 Task: Create a due date automation trigger when advanced on, 2 hours before a card is due add fields with custom field "Resume" set to a number greater or equal to 1 and greater than 10.
Action: Mouse moved to (1064, 305)
Screenshot: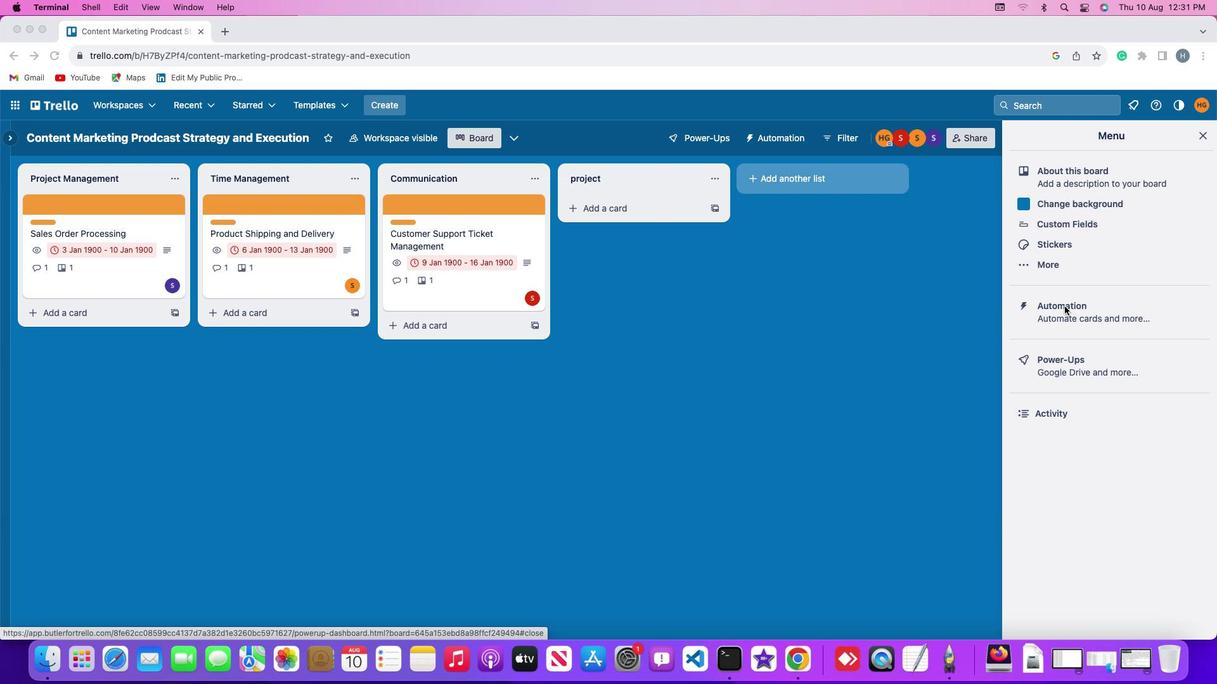 
Action: Mouse pressed left at (1064, 305)
Screenshot: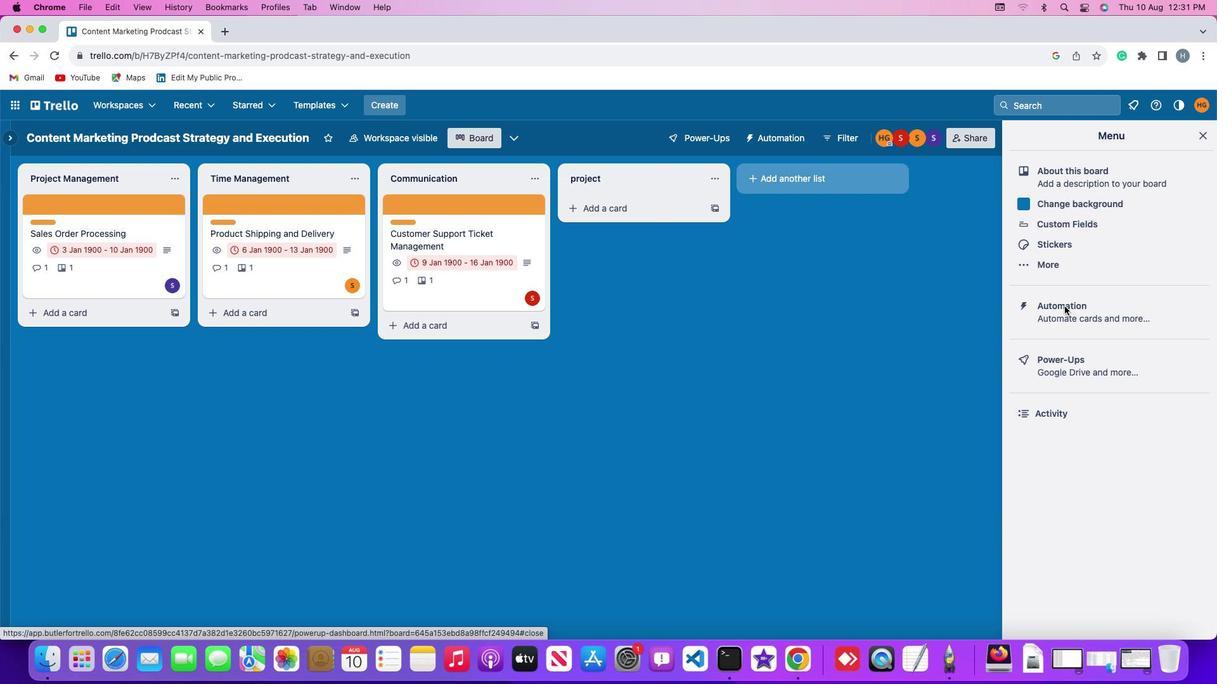 
Action: Mouse pressed left at (1064, 305)
Screenshot: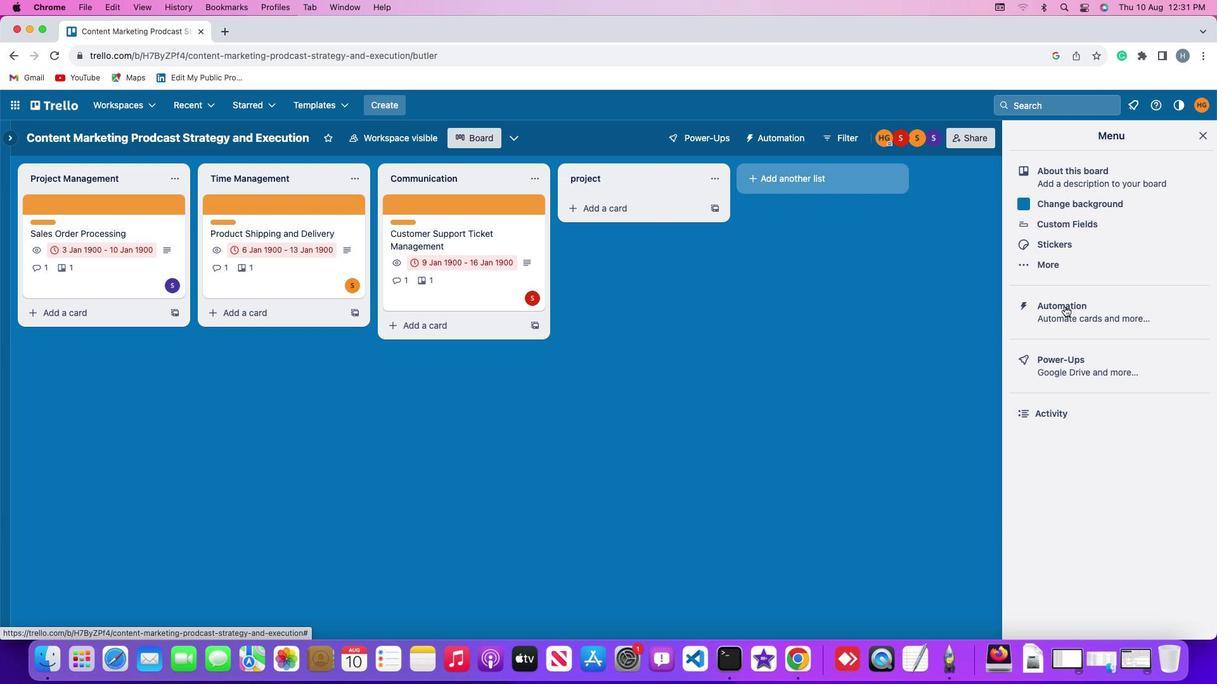 
Action: Mouse moved to (60, 295)
Screenshot: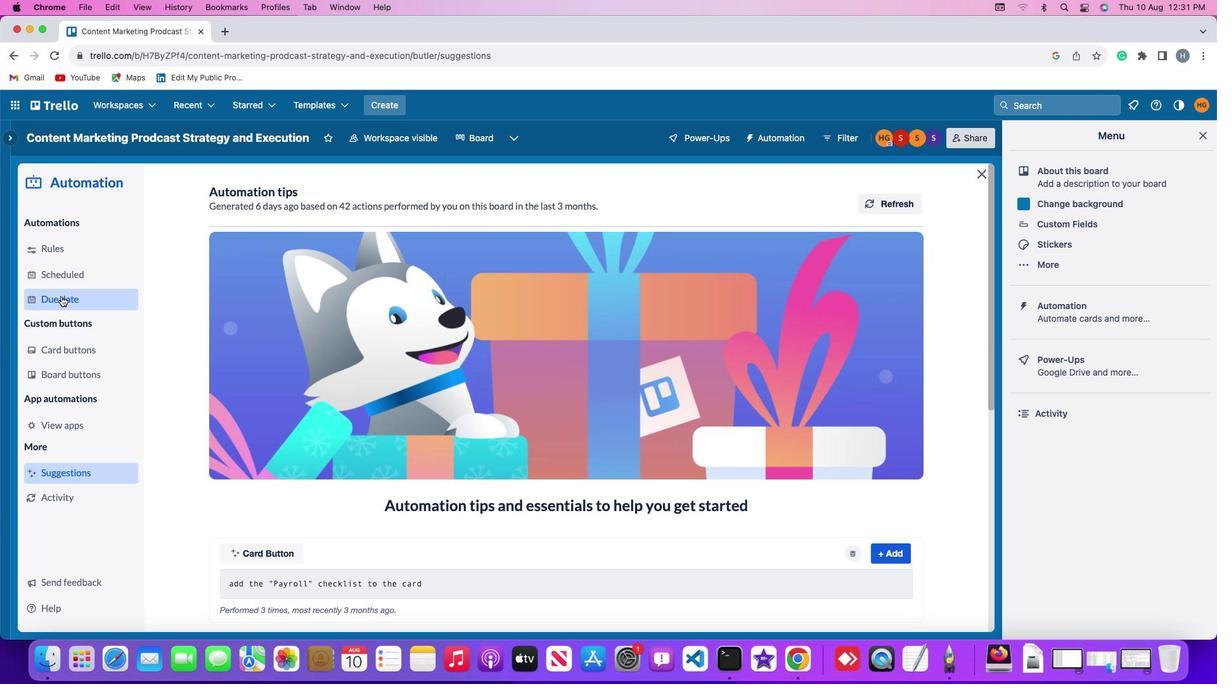 
Action: Mouse pressed left at (60, 295)
Screenshot: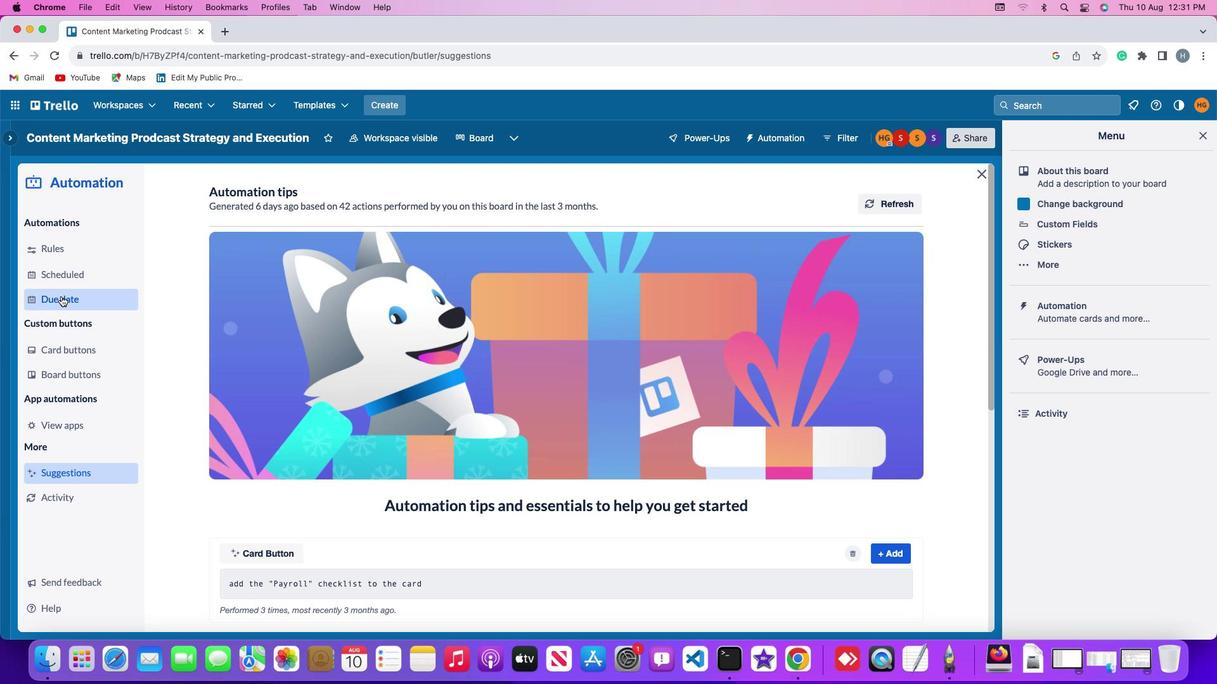 
Action: Mouse moved to (862, 194)
Screenshot: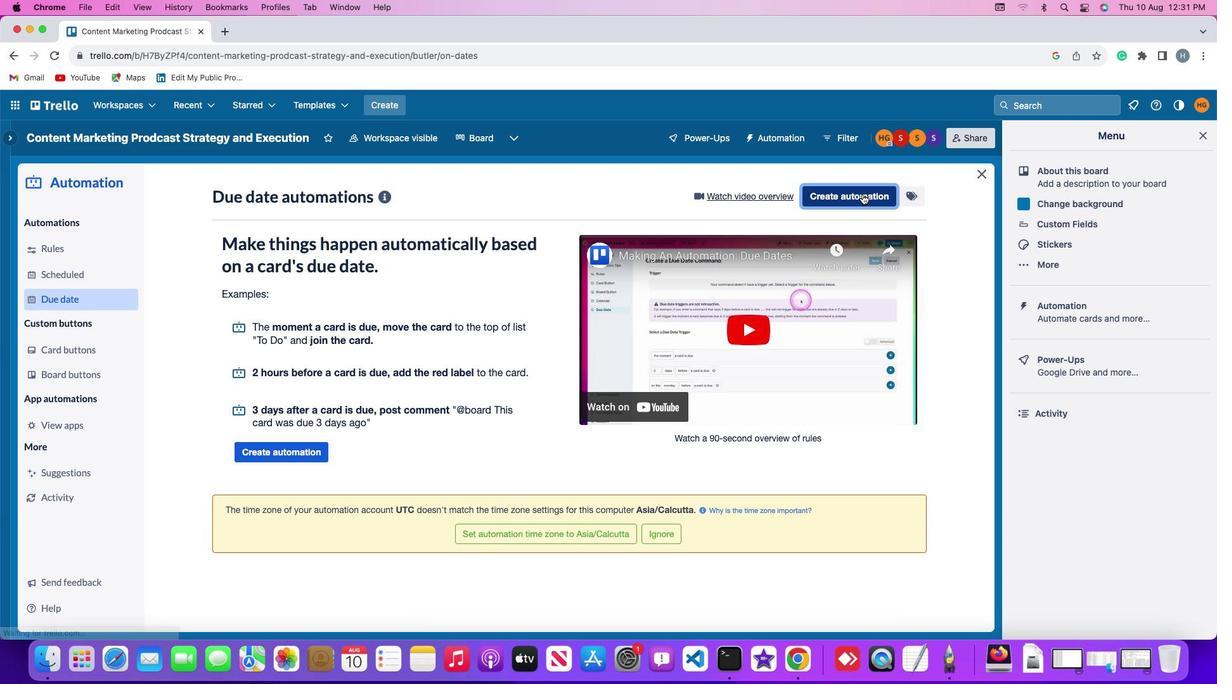 
Action: Mouse pressed left at (862, 194)
Screenshot: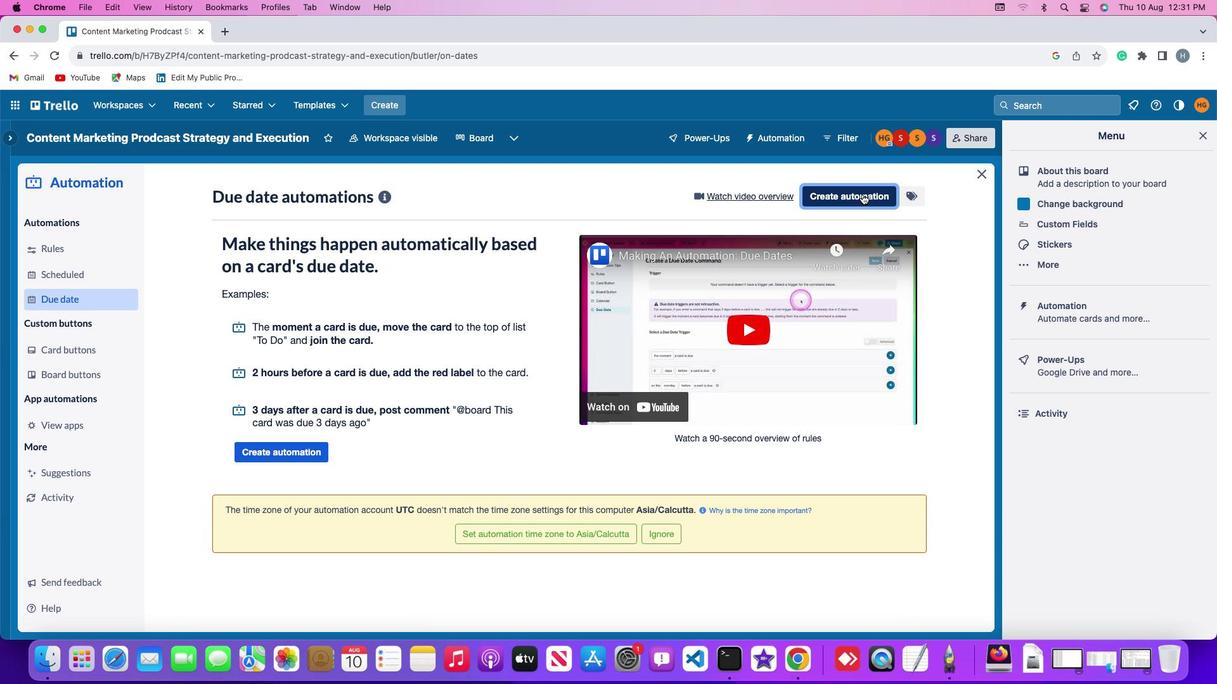 
Action: Mouse moved to (457, 320)
Screenshot: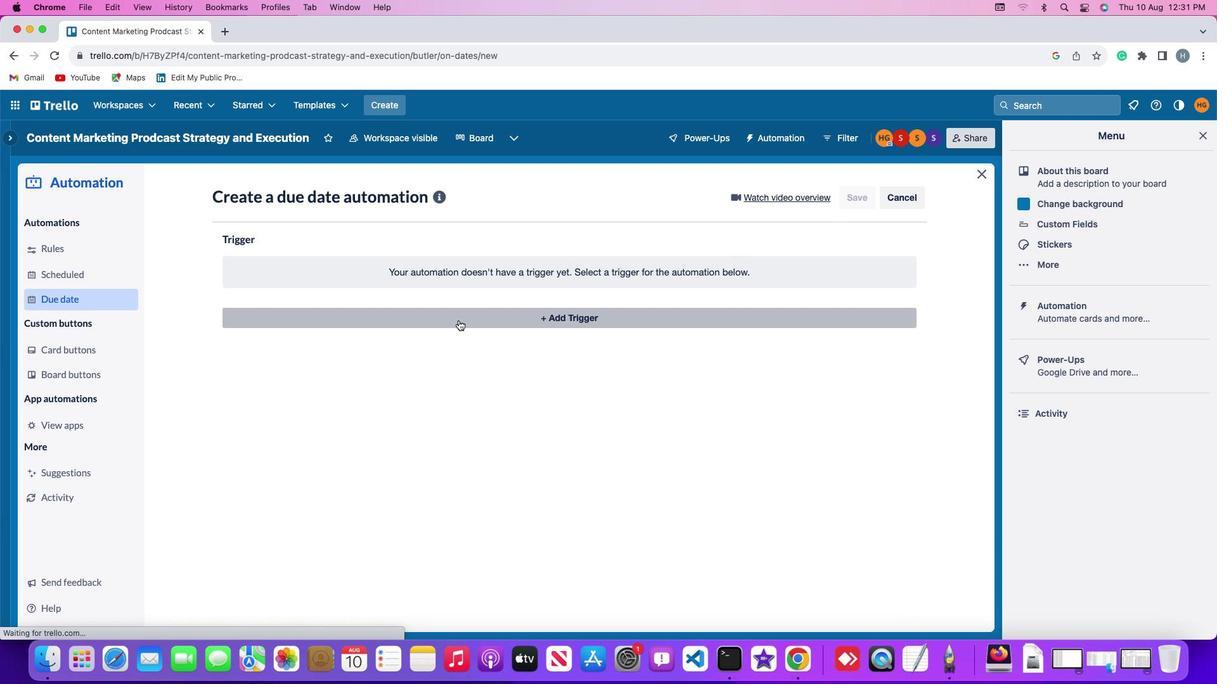 
Action: Mouse pressed left at (457, 320)
Screenshot: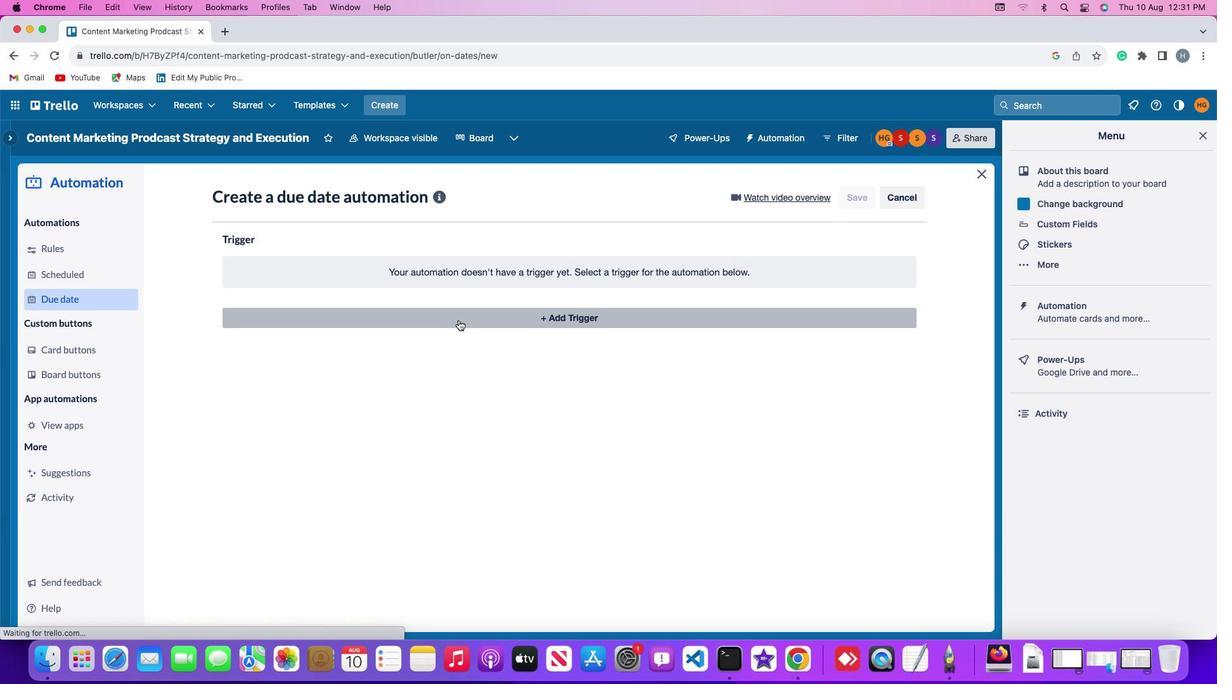 
Action: Mouse moved to (240, 518)
Screenshot: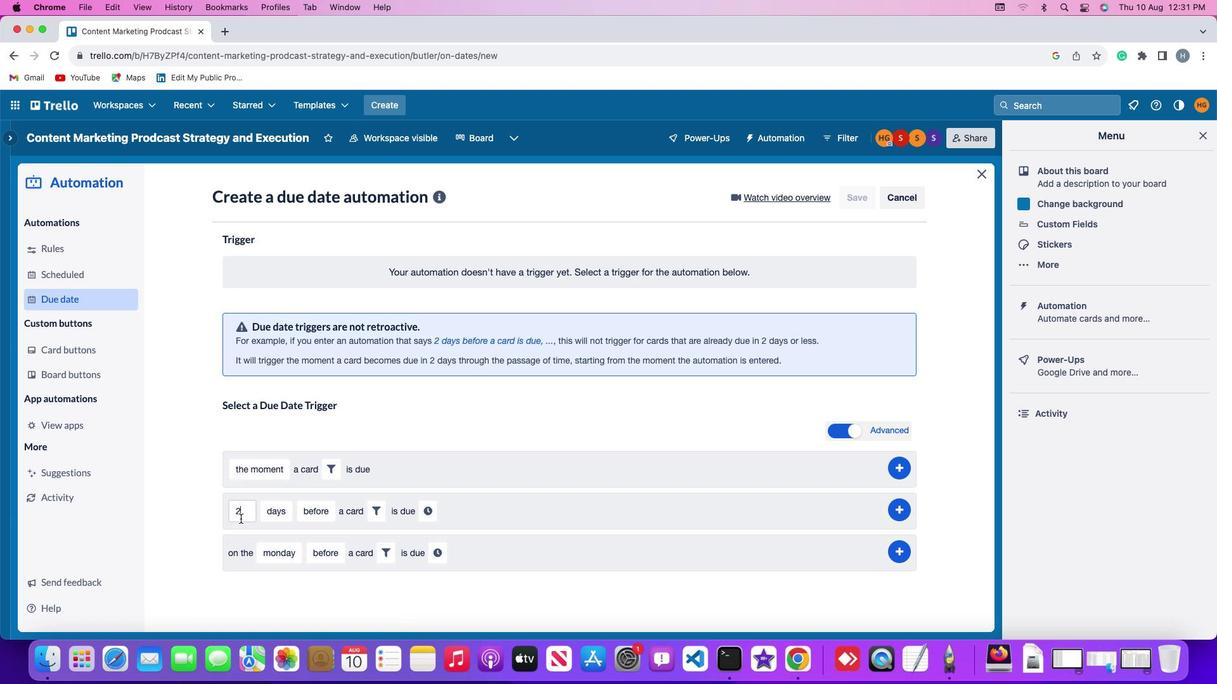 
Action: Mouse pressed left at (240, 518)
Screenshot: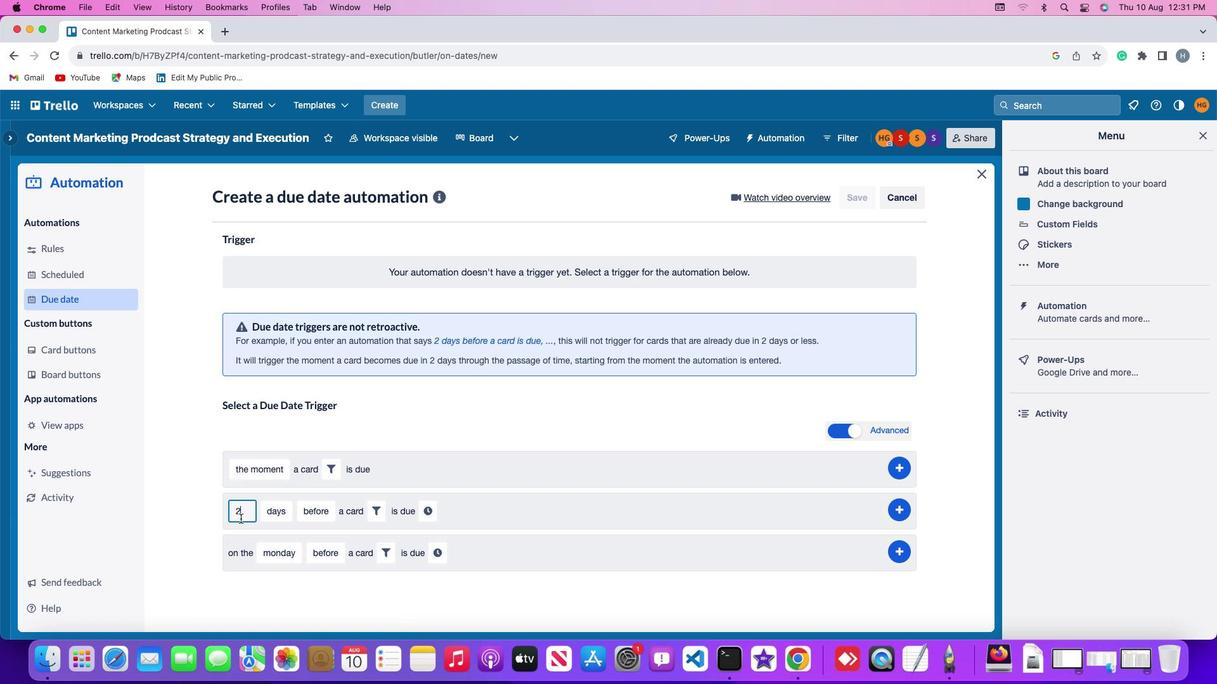 
Action: Mouse moved to (240, 517)
Screenshot: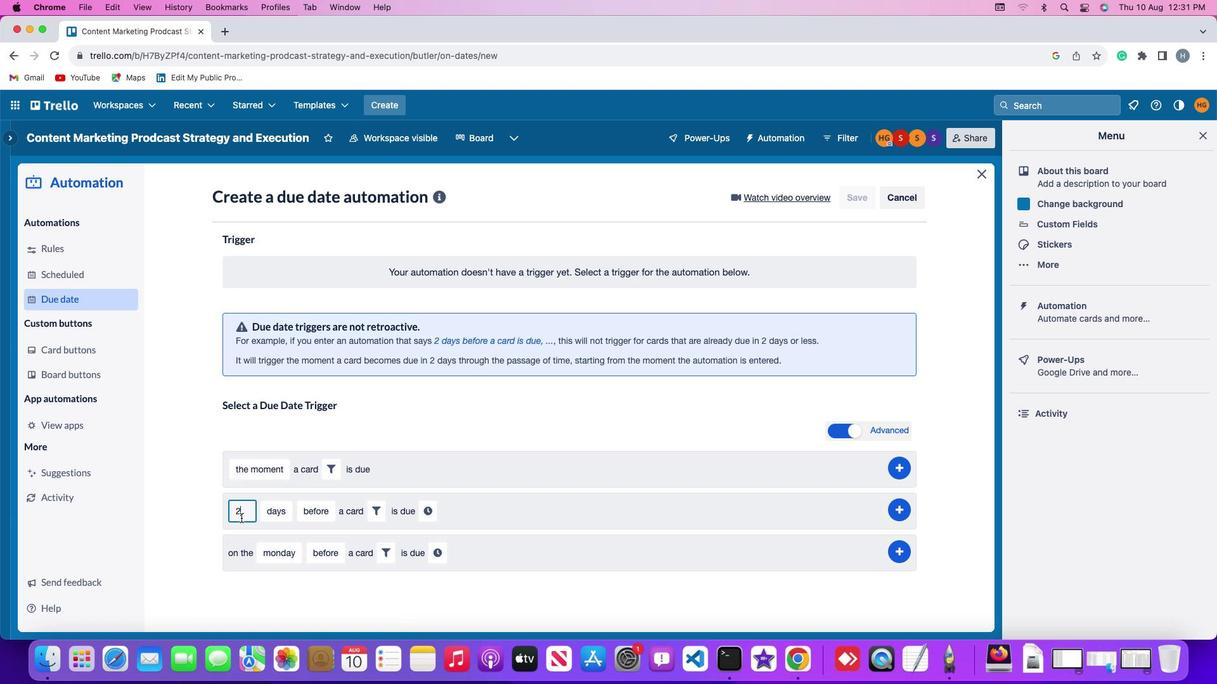 
Action: Key pressed Key.backspace'2'
Screenshot: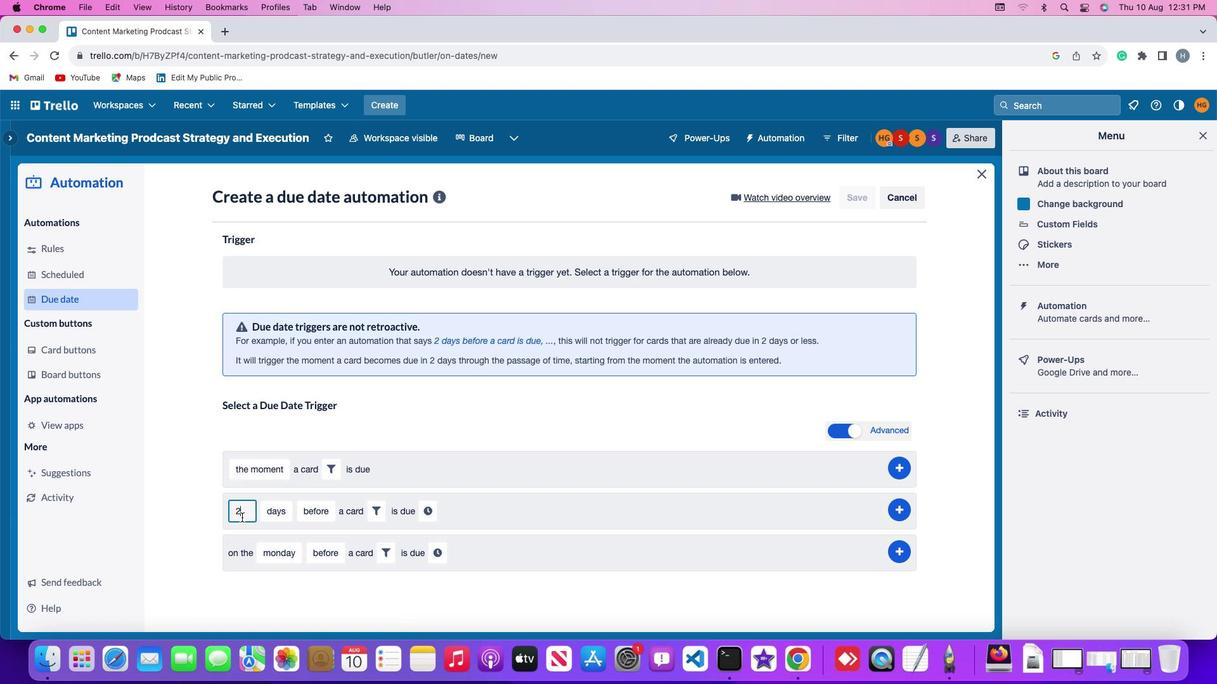 
Action: Mouse moved to (280, 515)
Screenshot: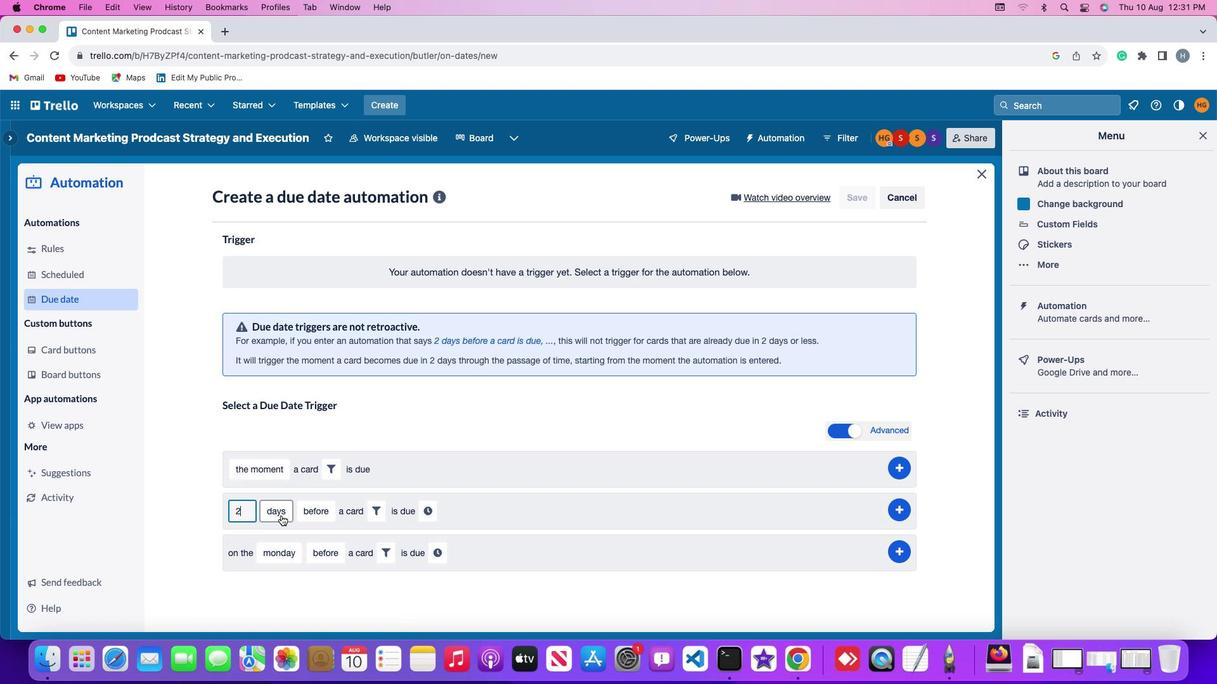 
Action: Mouse pressed left at (280, 515)
Screenshot: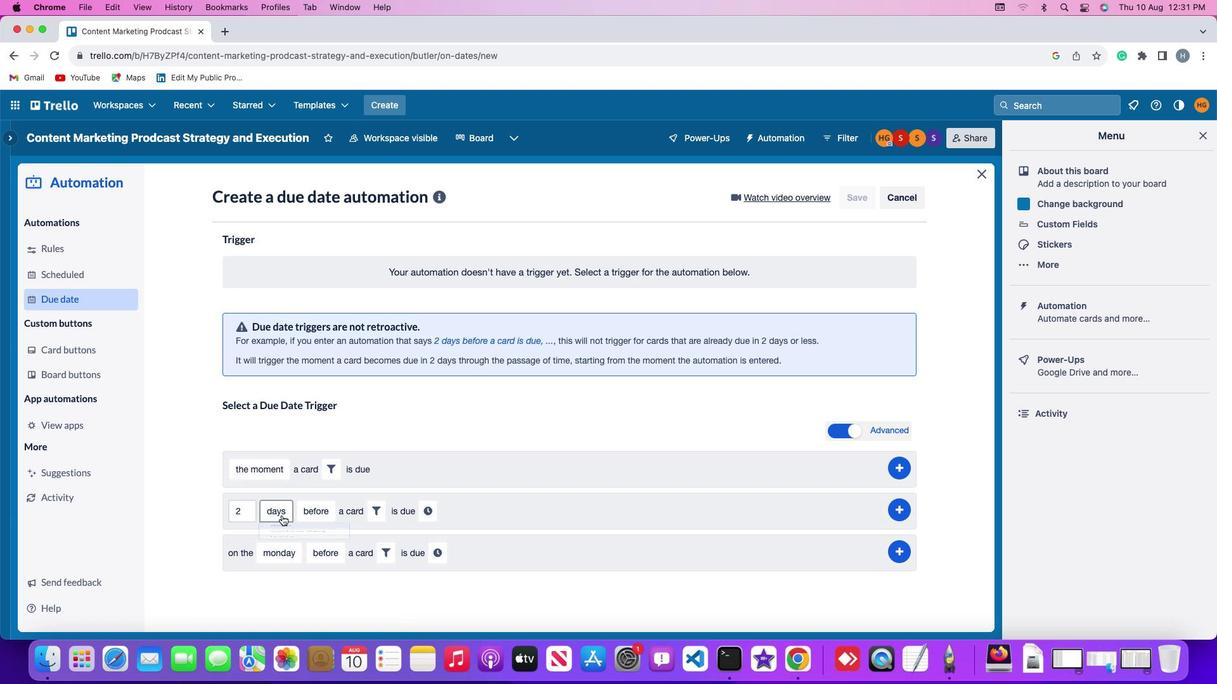 
Action: Mouse moved to (287, 587)
Screenshot: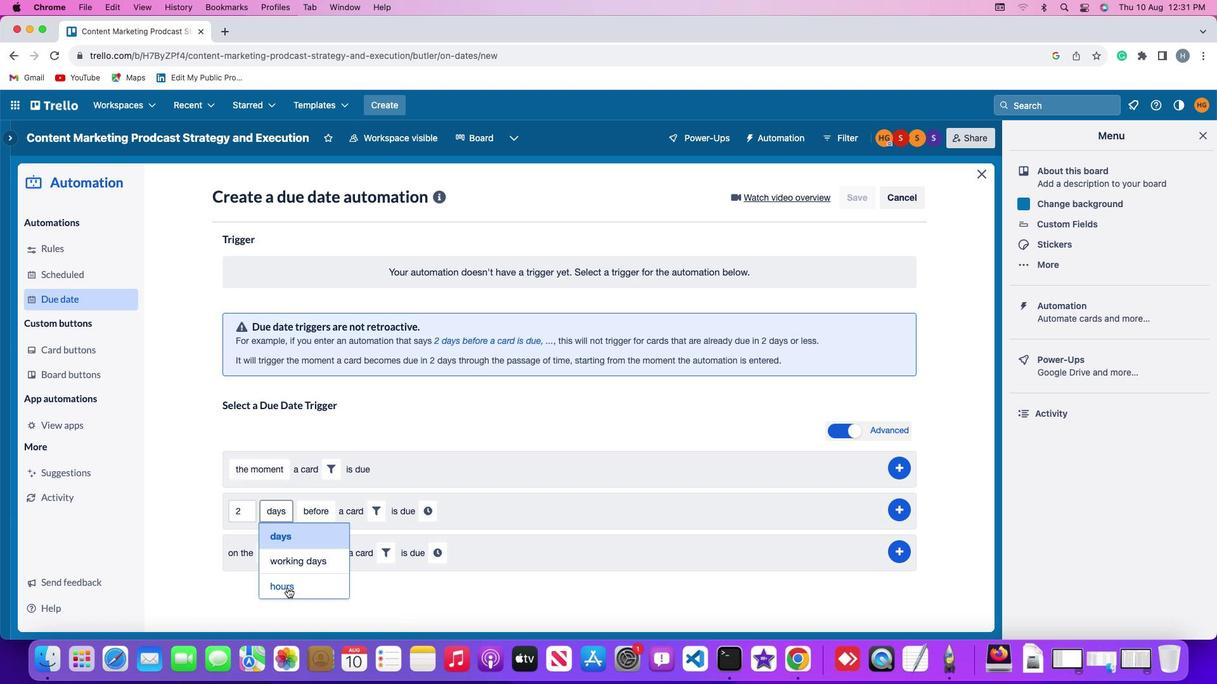 
Action: Mouse pressed left at (287, 587)
Screenshot: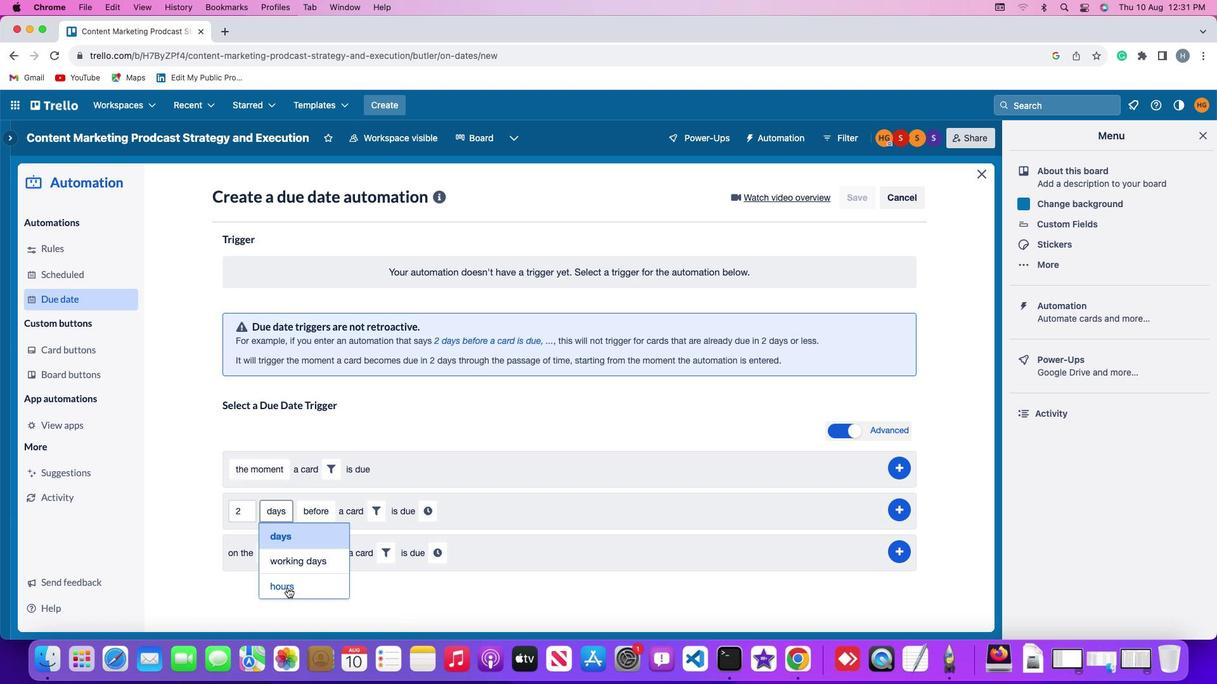 
Action: Mouse moved to (319, 508)
Screenshot: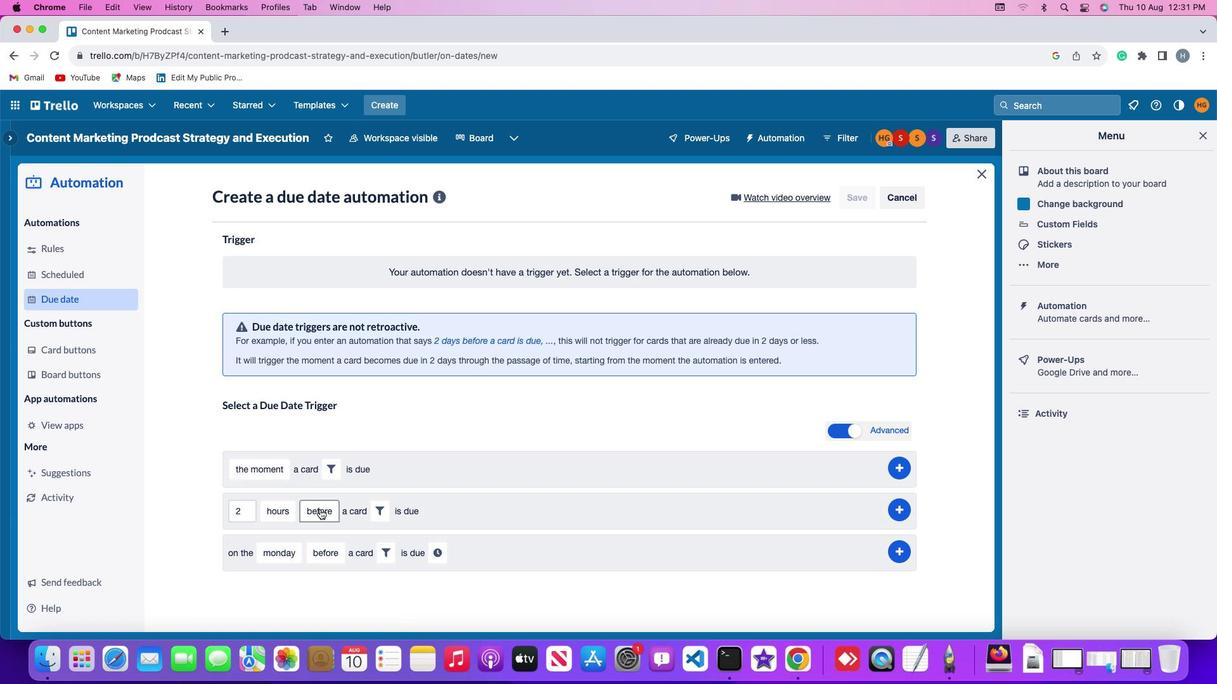 
Action: Mouse pressed left at (319, 508)
Screenshot: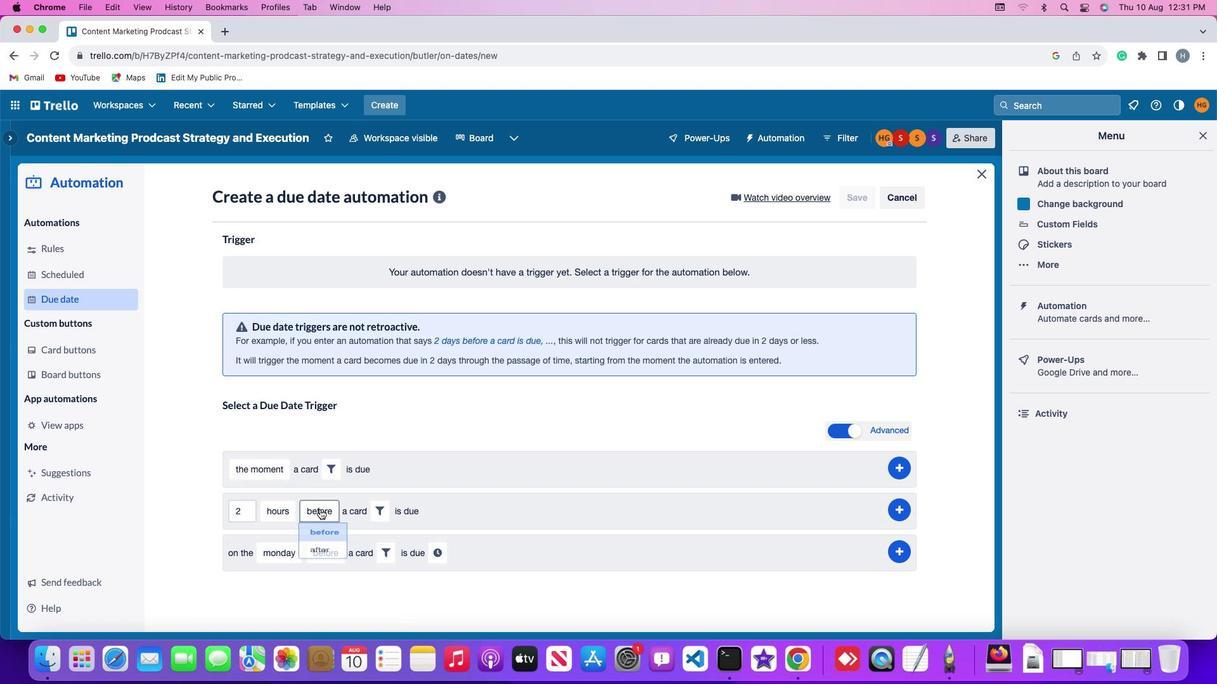 
Action: Mouse moved to (326, 535)
Screenshot: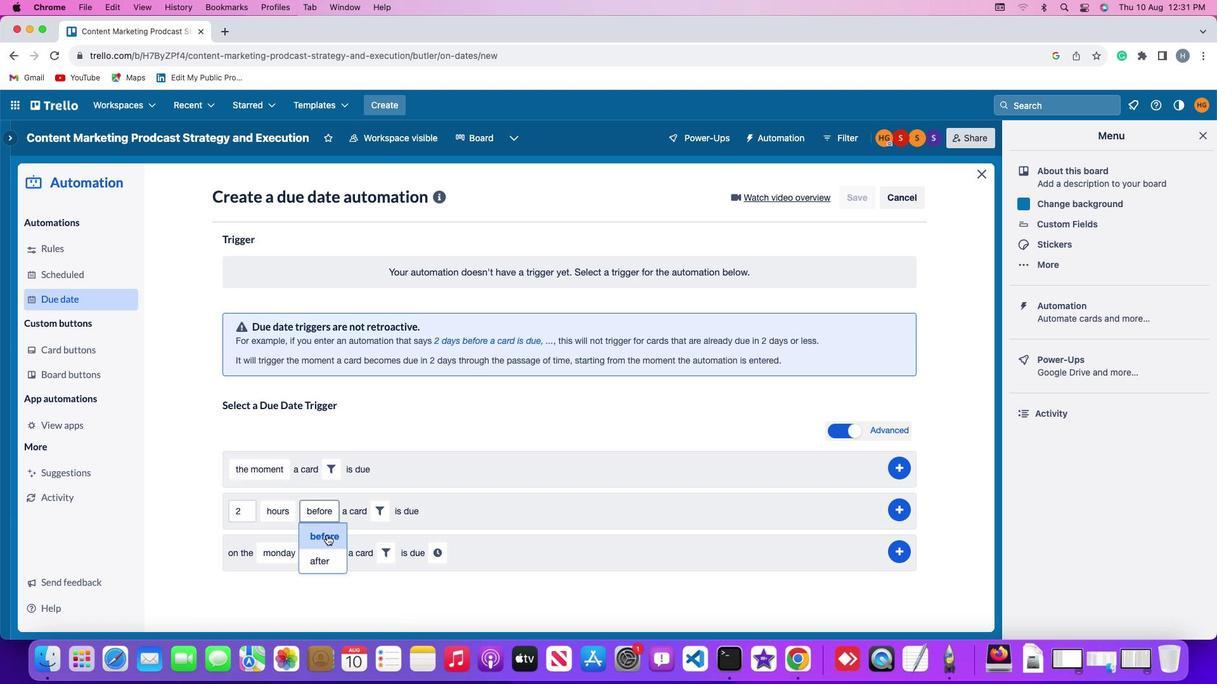 
Action: Mouse pressed left at (326, 535)
Screenshot: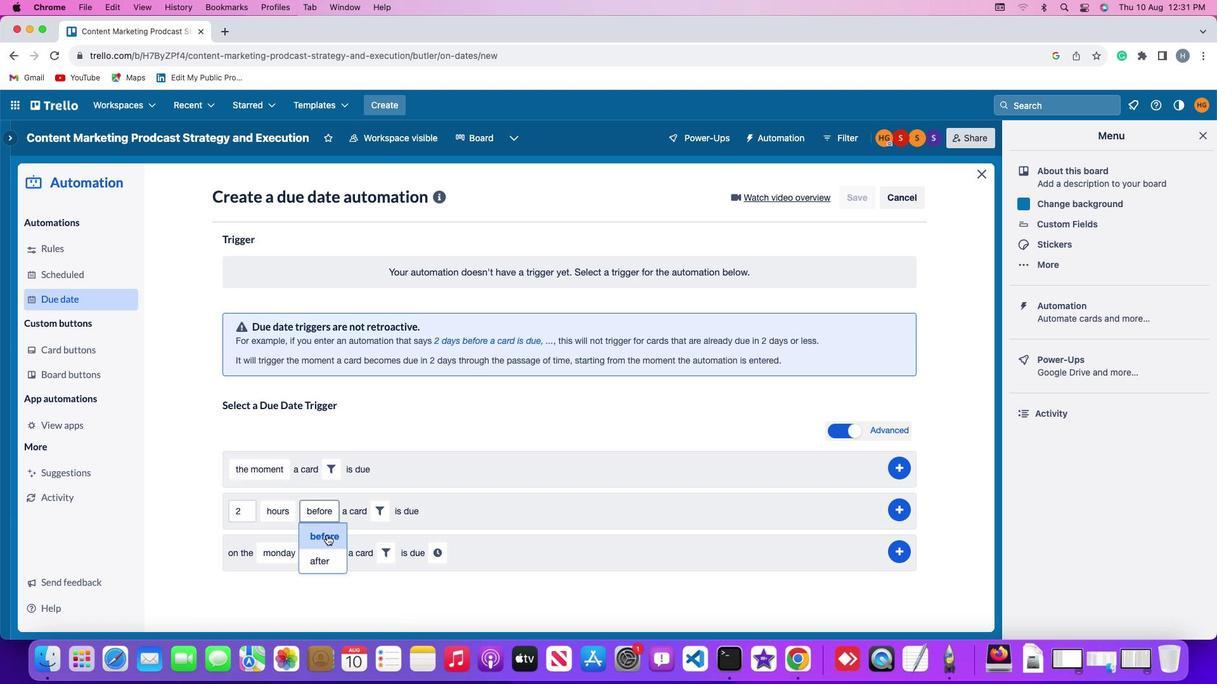 
Action: Mouse moved to (377, 502)
Screenshot: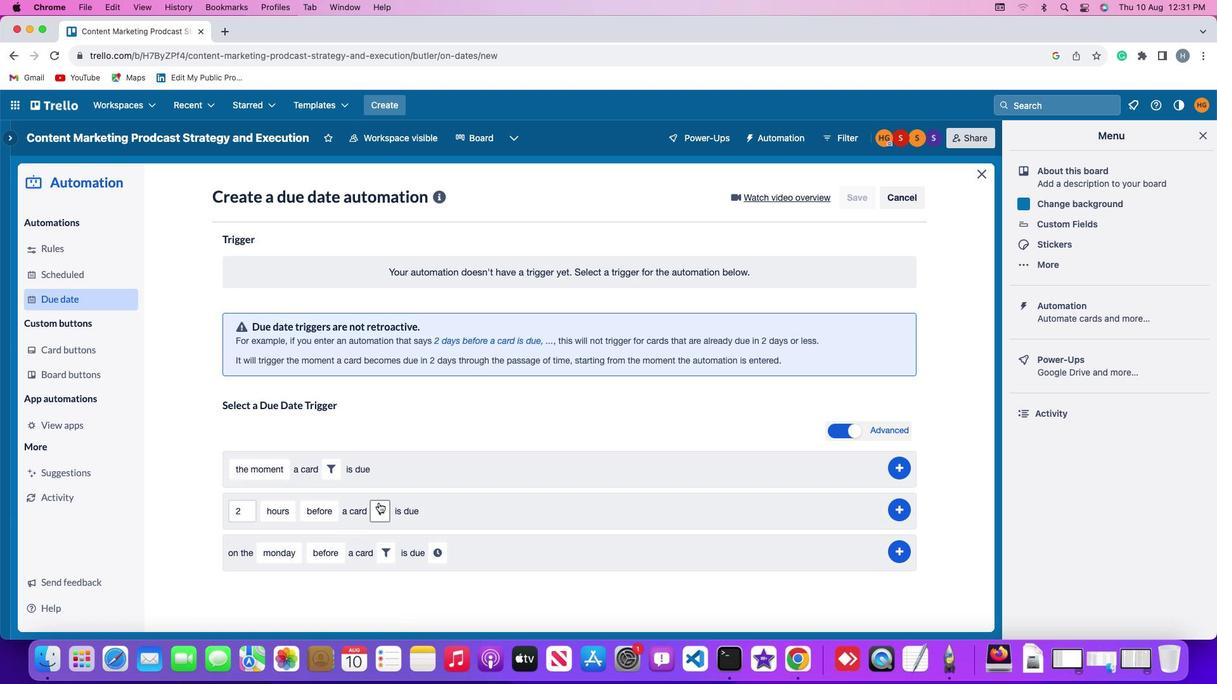 
Action: Mouse pressed left at (377, 502)
Screenshot: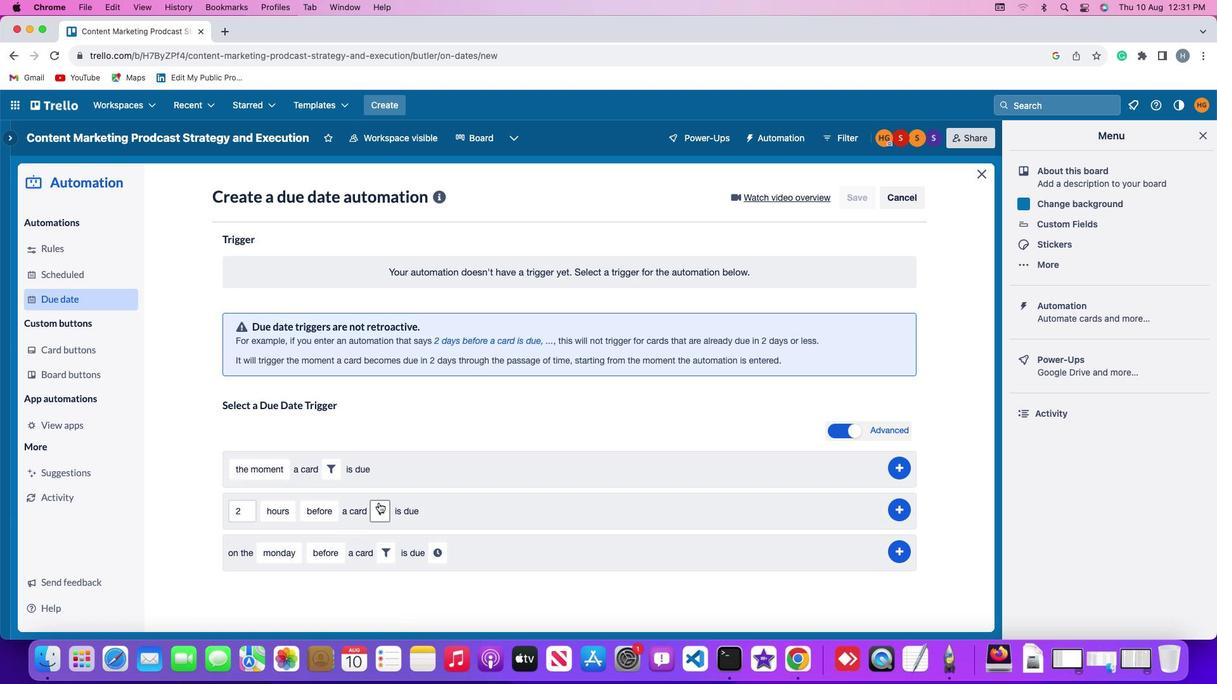 
Action: Mouse moved to (593, 552)
Screenshot: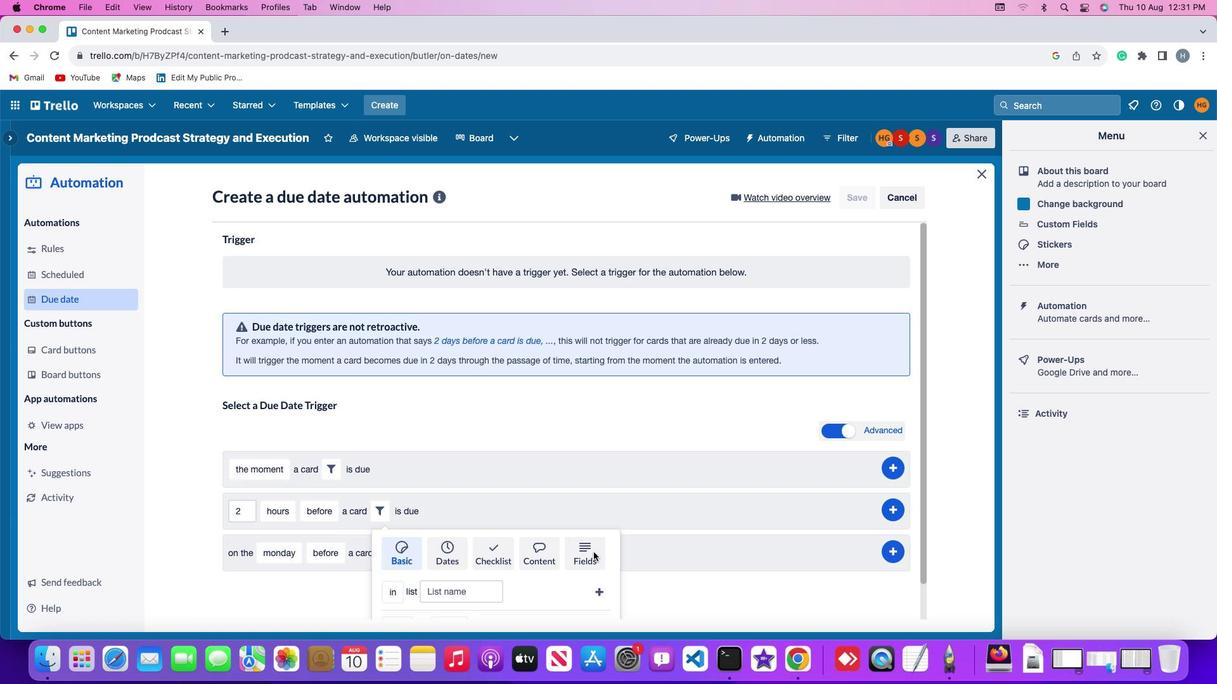 
Action: Mouse pressed left at (593, 552)
Screenshot: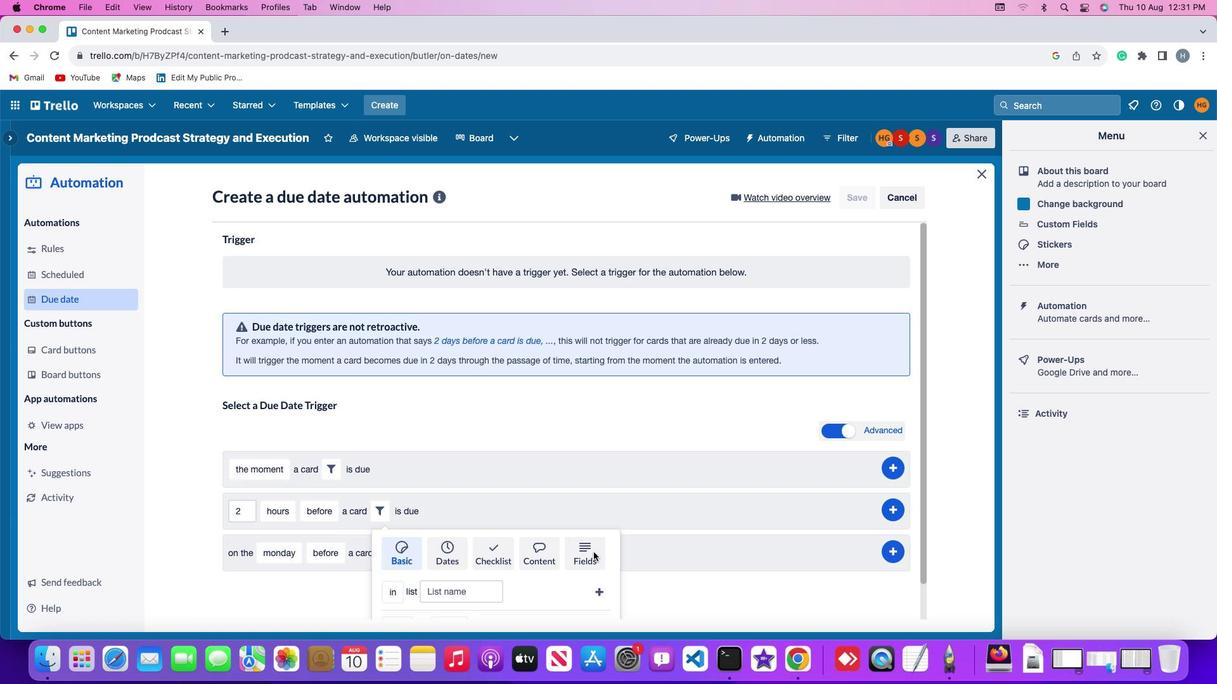 
Action: Mouse moved to (371, 575)
Screenshot: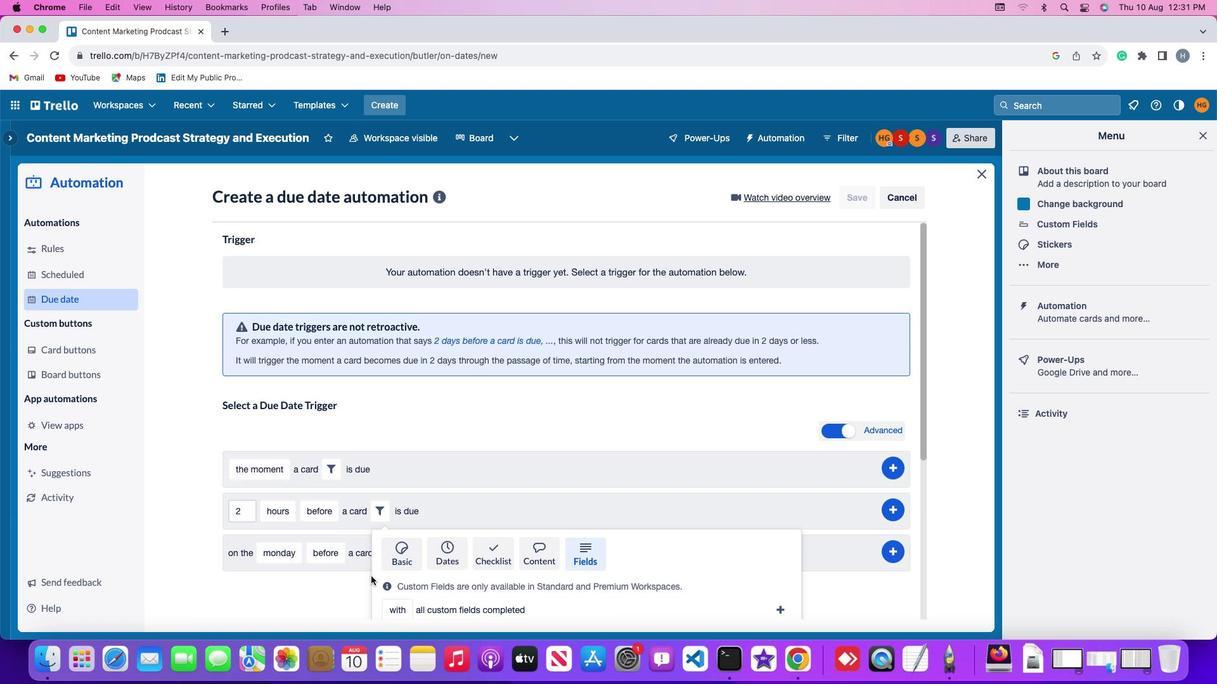 
Action: Mouse scrolled (371, 575) with delta (0, 0)
Screenshot: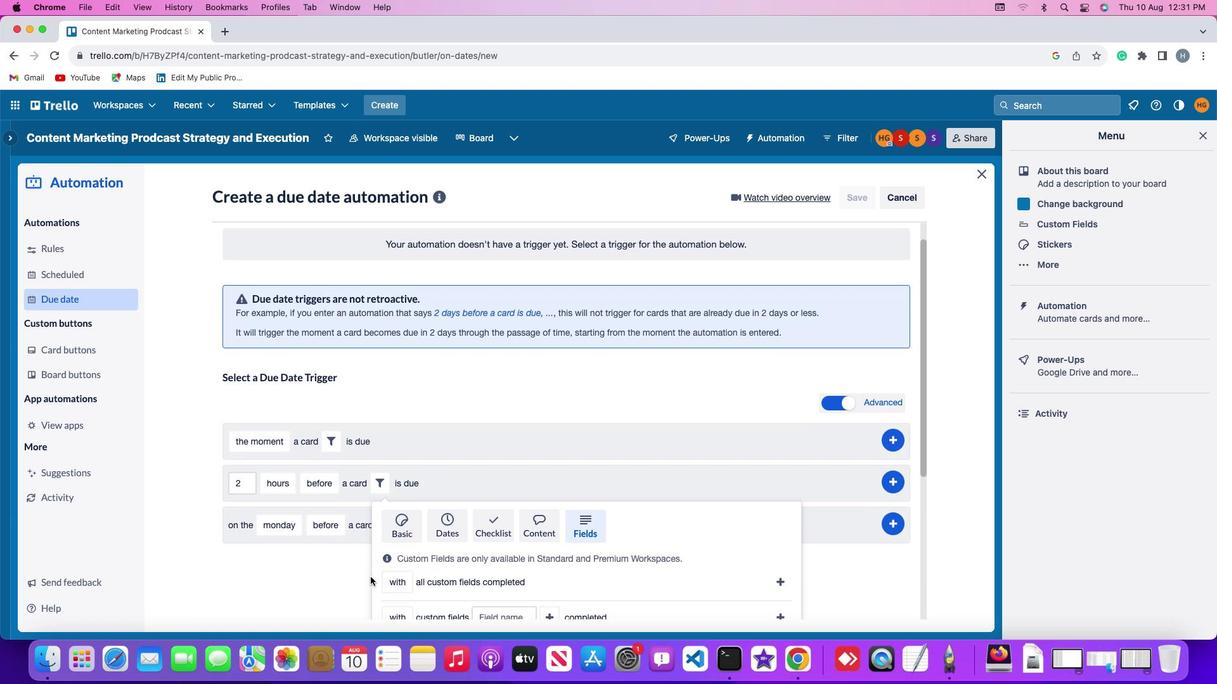 
Action: Mouse scrolled (371, 575) with delta (0, 0)
Screenshot: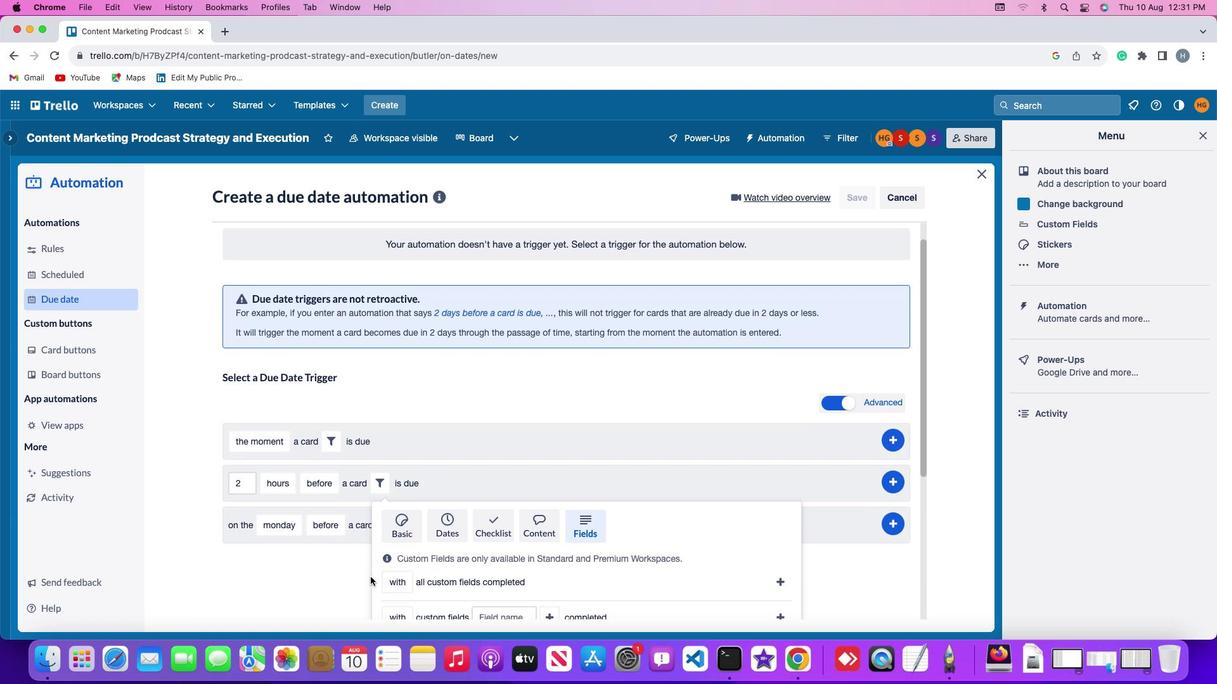 
Action: Mouse scrolled (371, 575) with delta (0, -1)
Screenshot: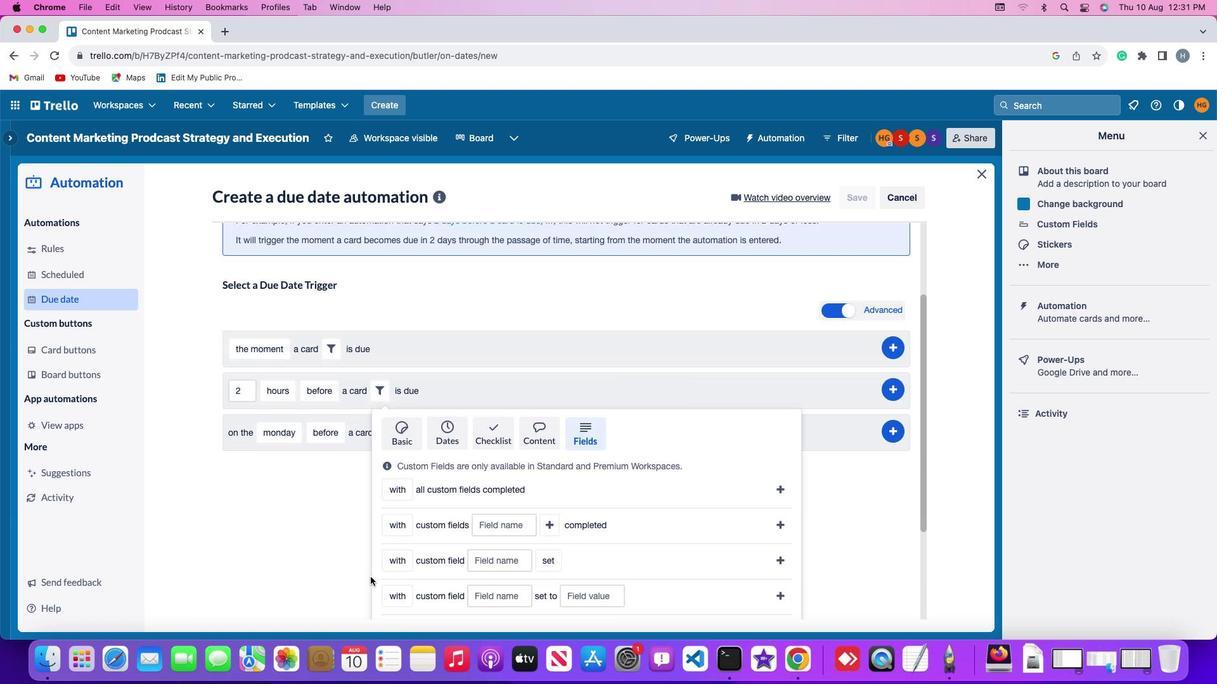 
Action: Mouse moved to (370, 576)
Screenshot: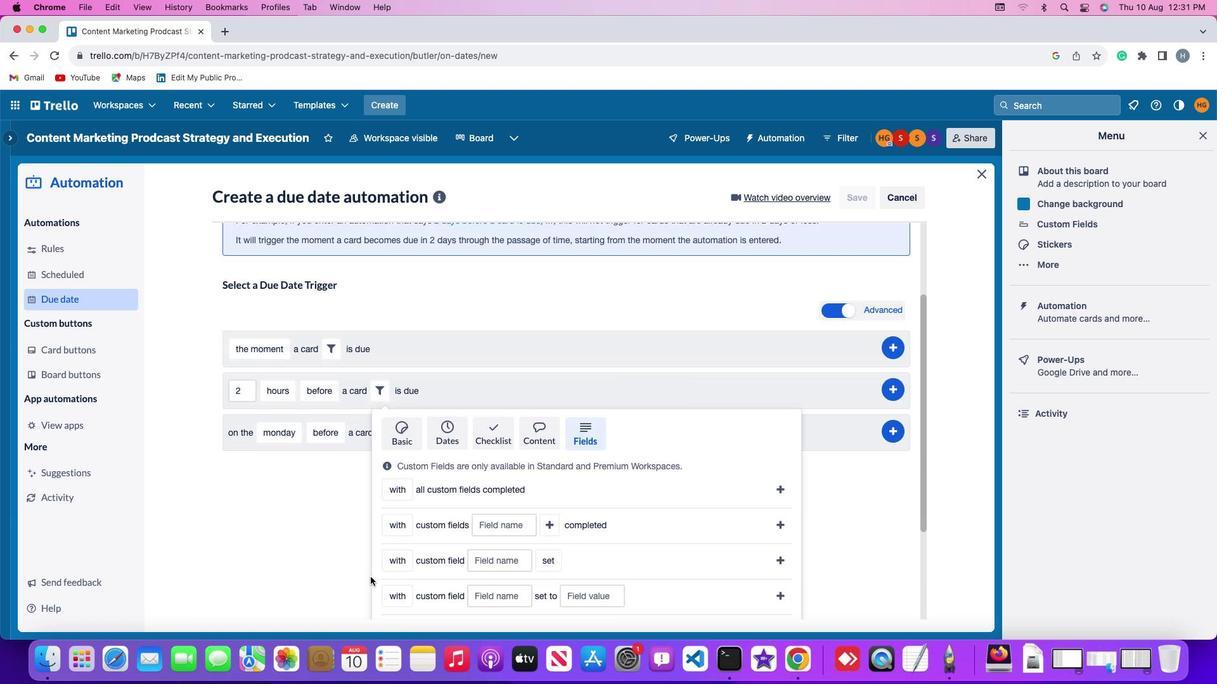 
Action: Mouse scrolled (370, 576) with delta (0, -3)
Screenshot: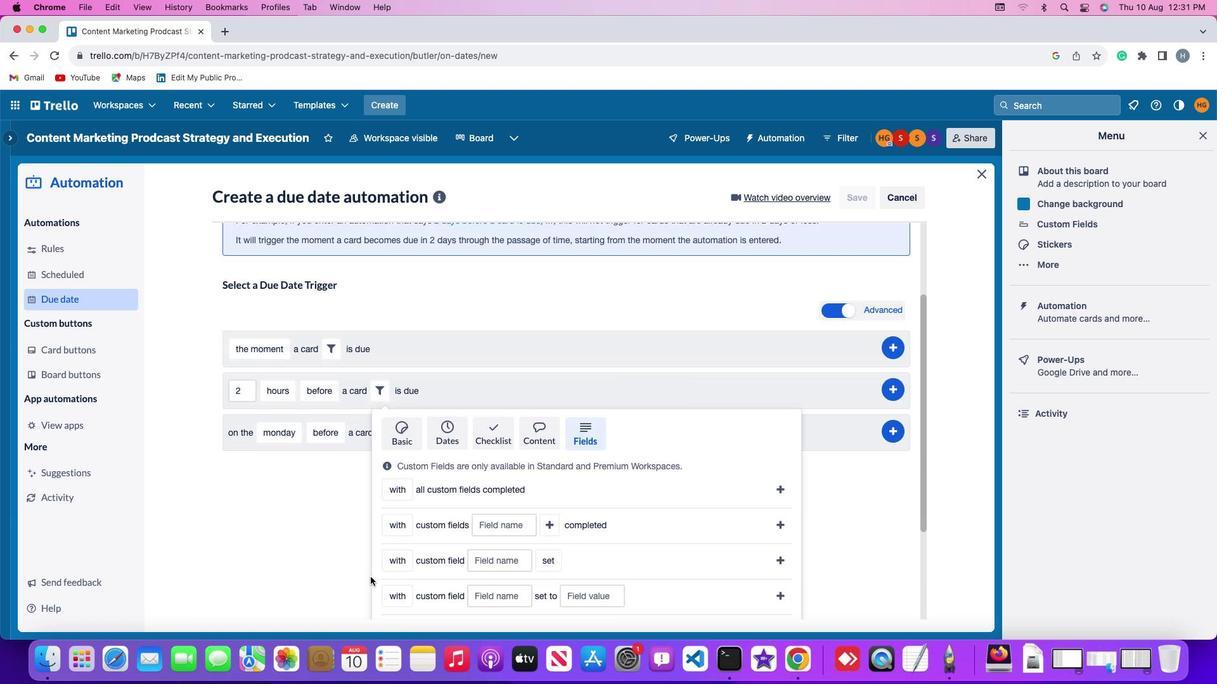 
Action: Mouse moved to (370, 576)
Screenshot: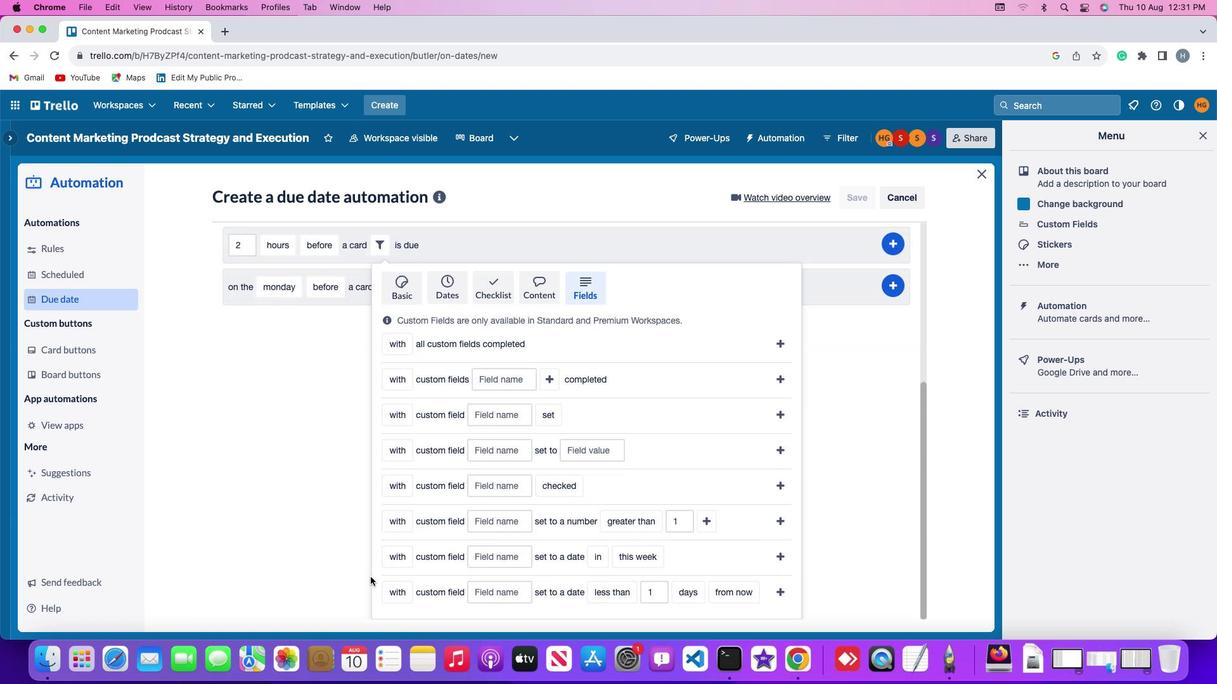 
Action: Mouse scrolled (370, 576) with delta (0, -3)
Screenshot: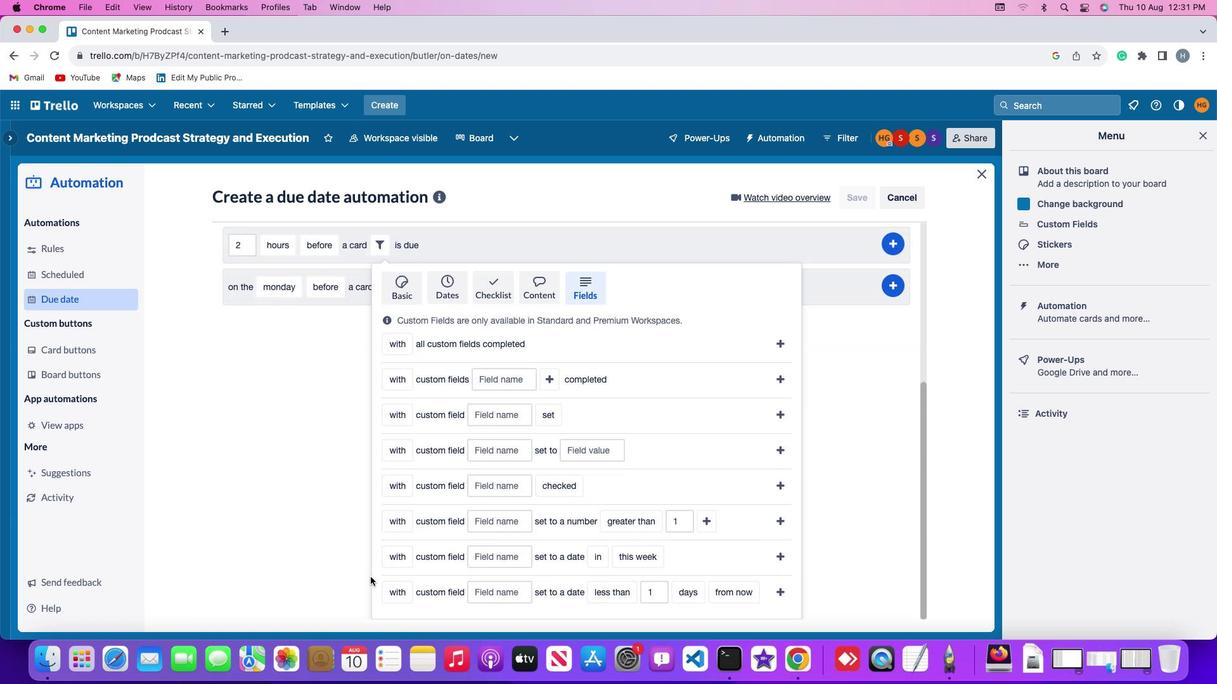 
Action: Mouse scrolled (370, 576) with delta (0, 0)
Screenshot: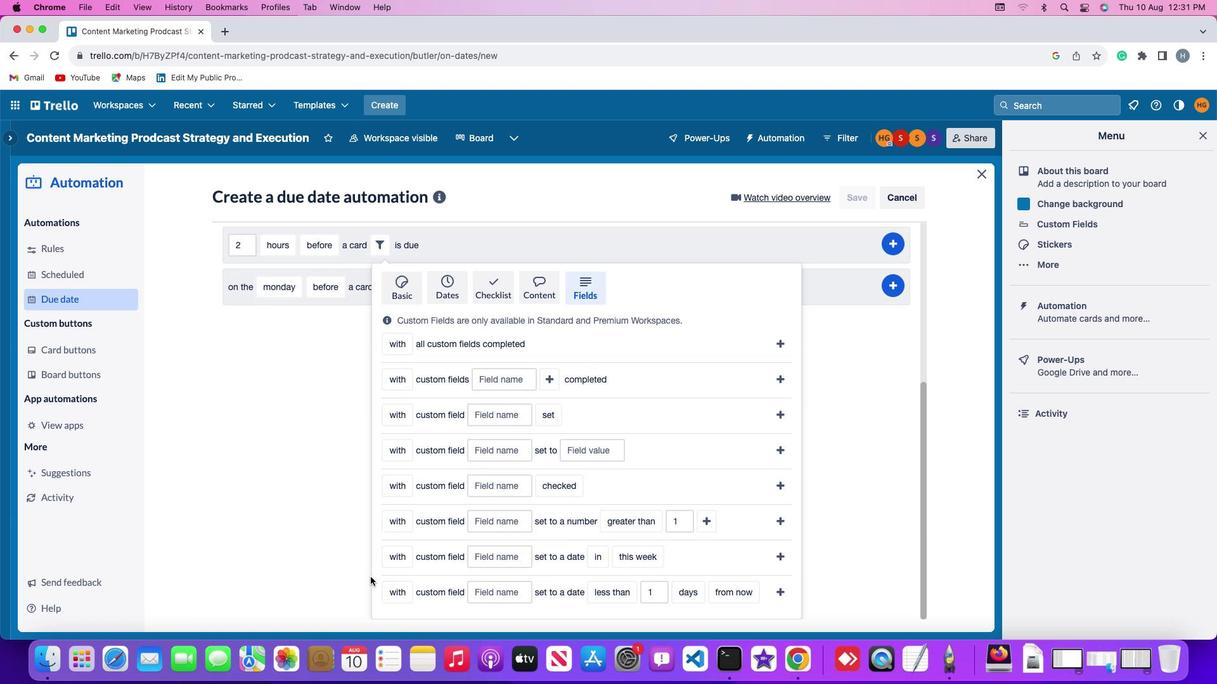 
Action: Mouse scrolled (370, 576) with delta (0, 0)
Screenshot: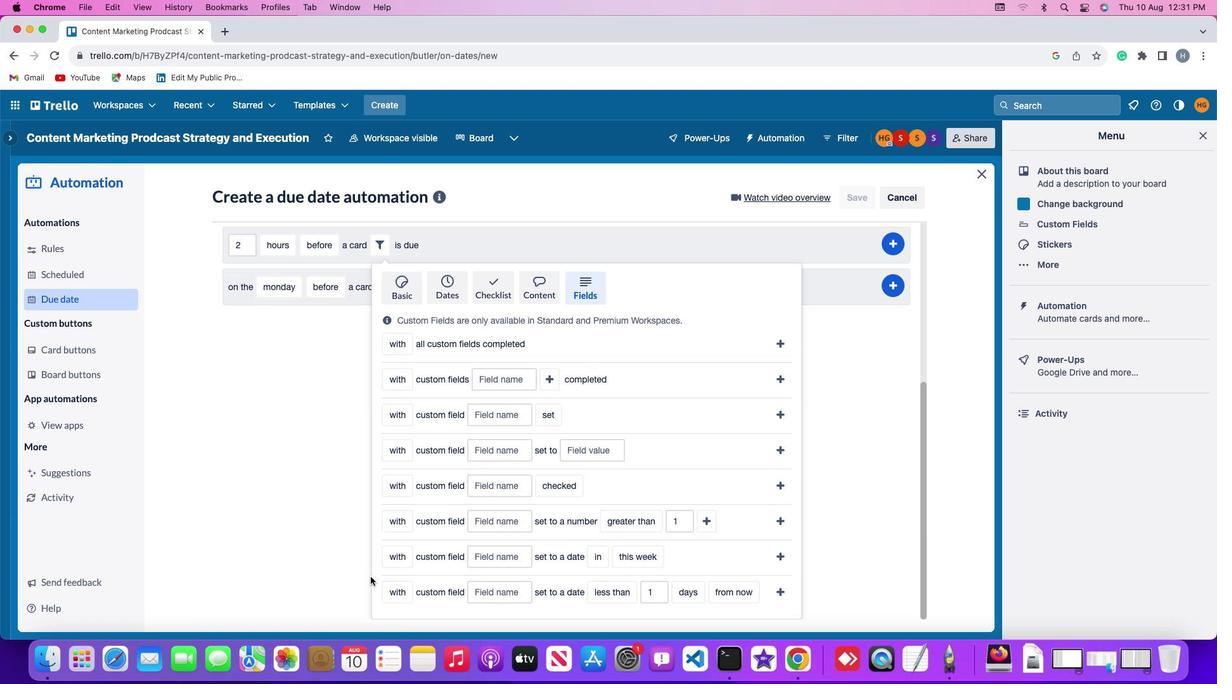 
Action: Mouse scrolled (370, 576) with delta (0, -1)
Screenshot: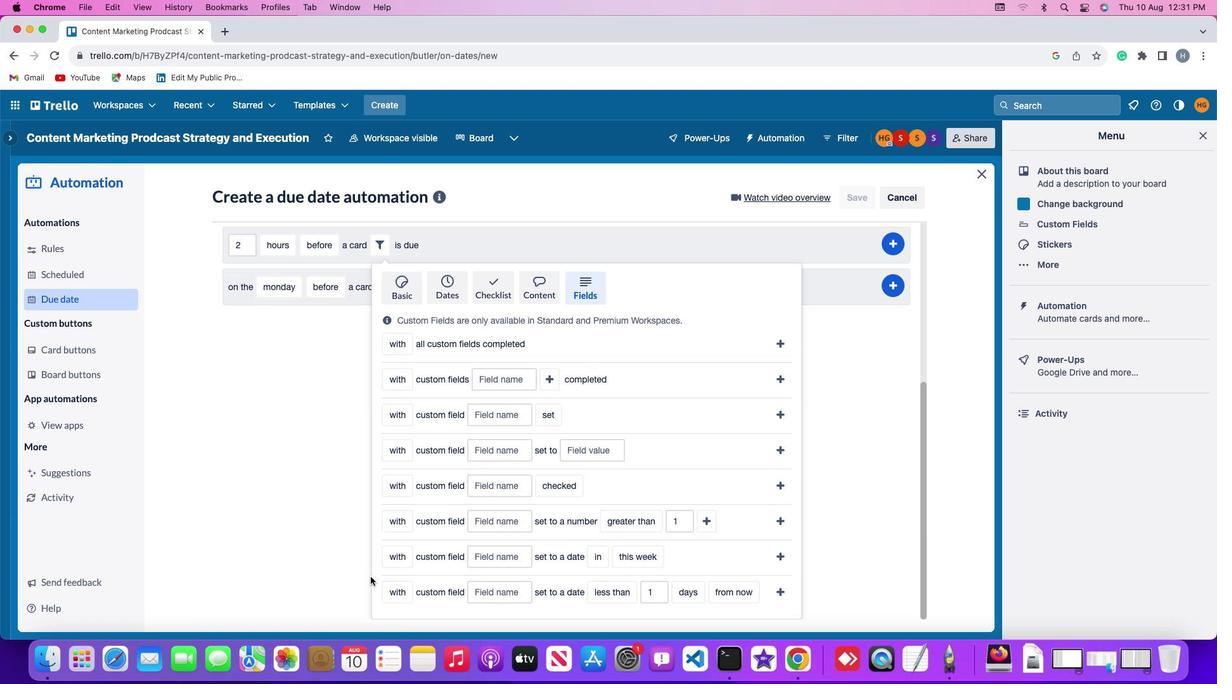 
Action: Mouse scrolled (370, 576) with delta (0, -3)
Screenshot: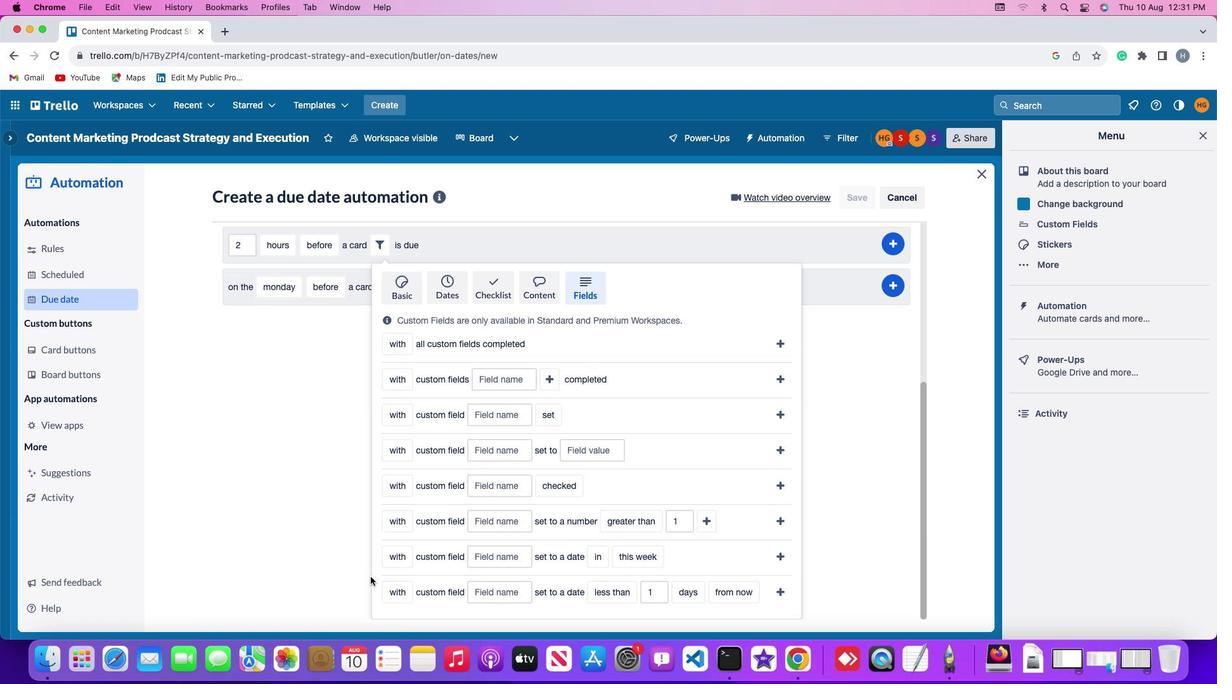 
Action: Mouse moved to (403, 526)
Screenshot: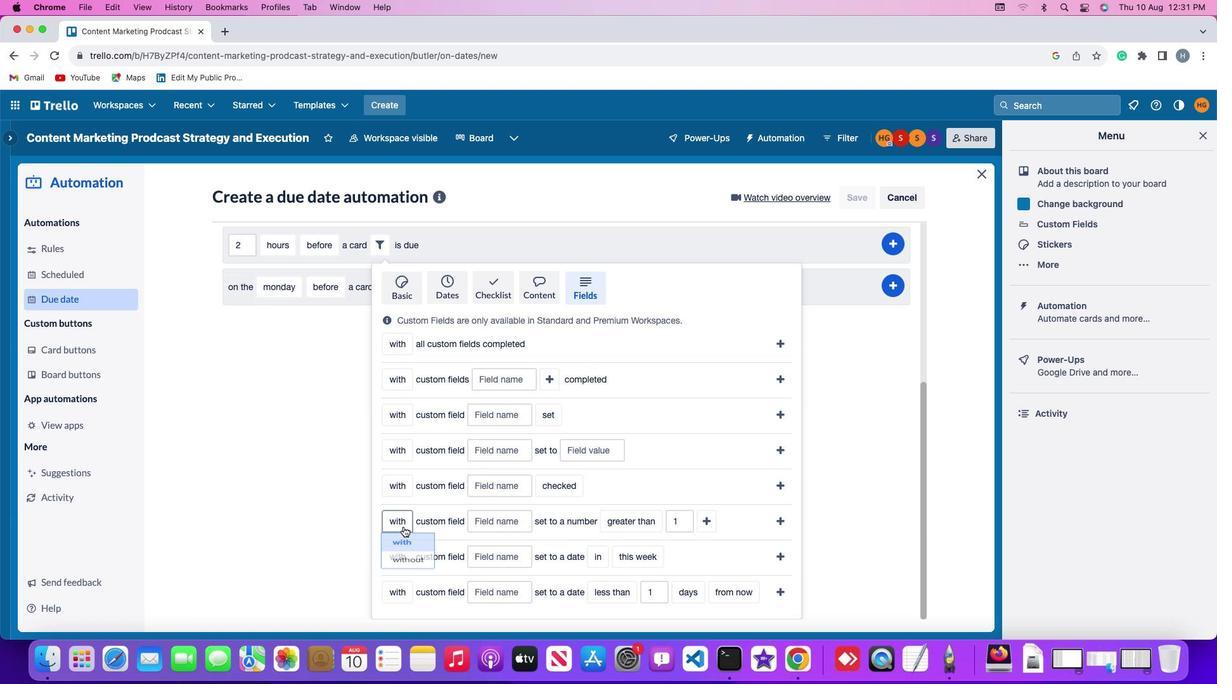 
Action: Mouse pressed left at (403, 526)
Screenshot: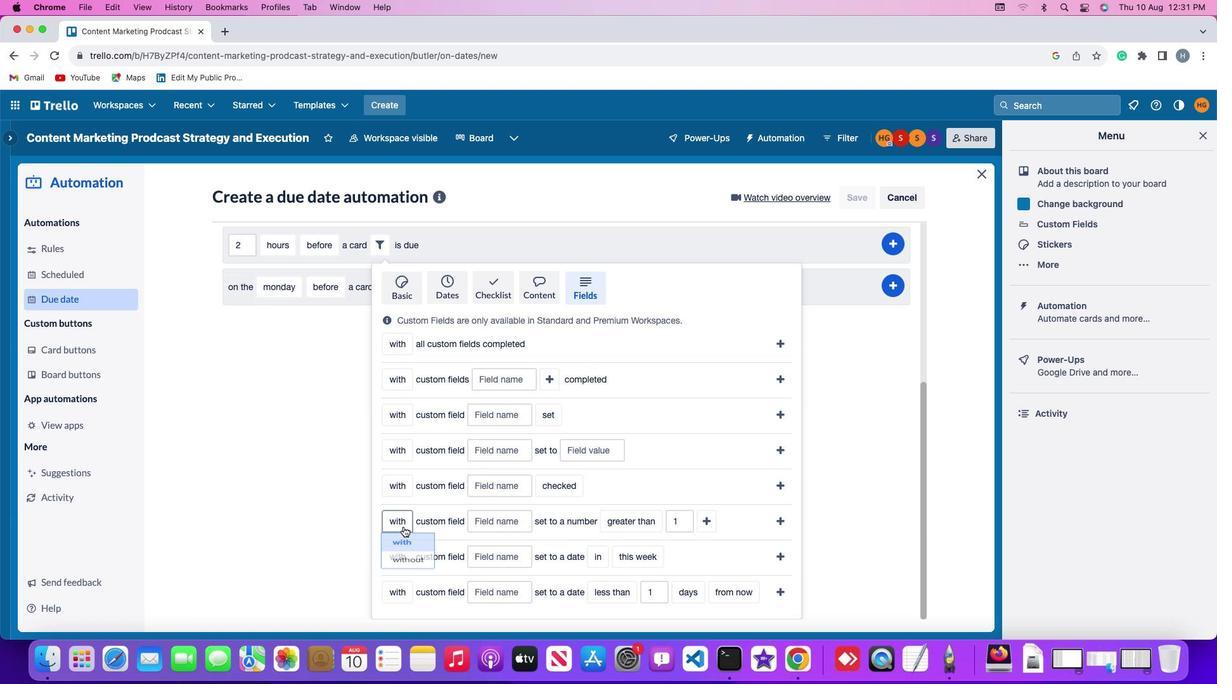 
Action: Mouse moved to (410, 548)
Screenshot: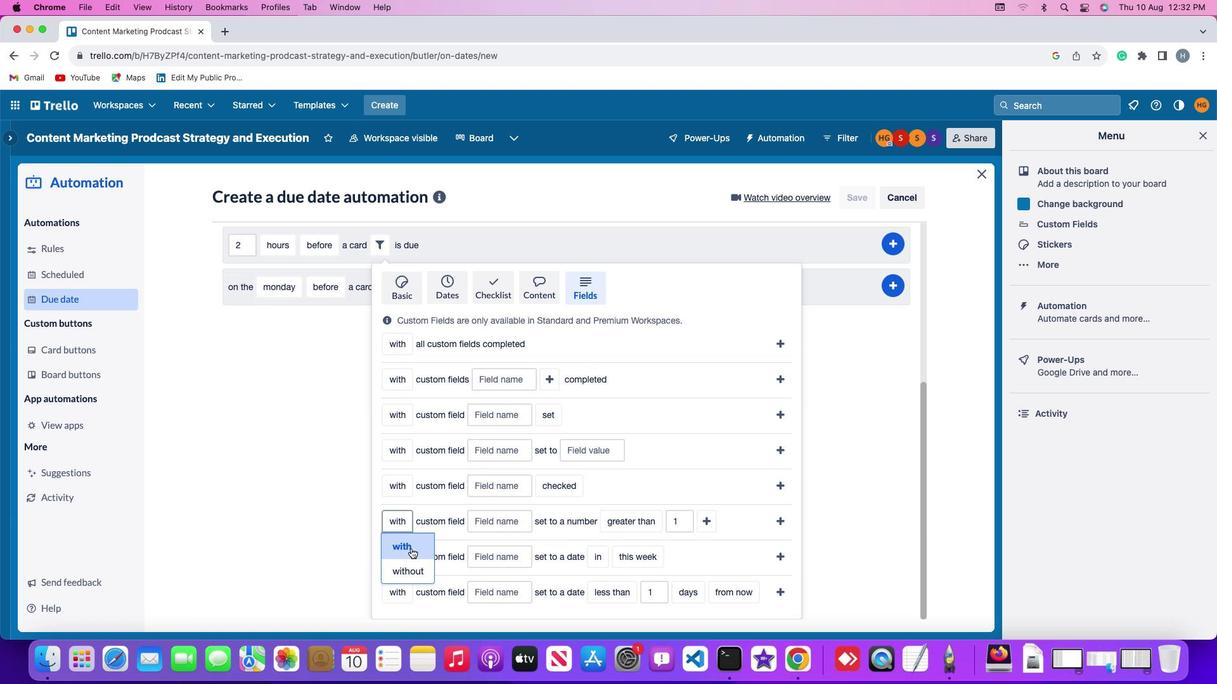 
Action: Mouse pressed left at (410, 548)
Screenshot: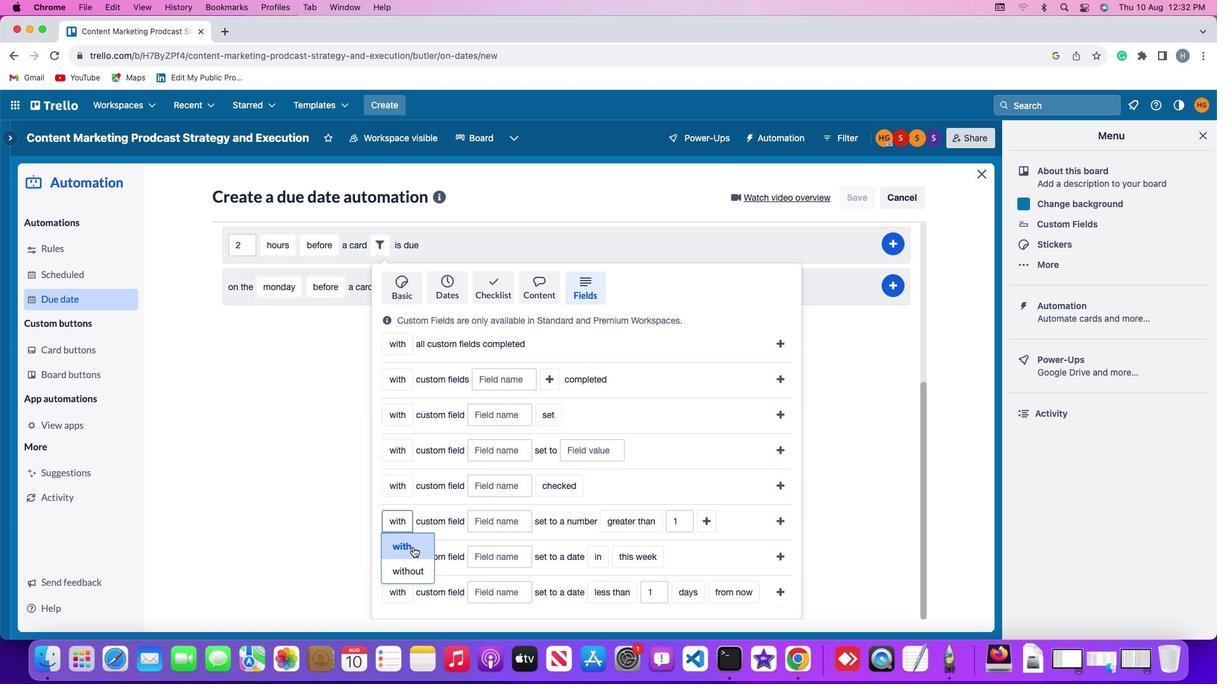 
Action: Mouse moved to (507, 520)
Screenshot: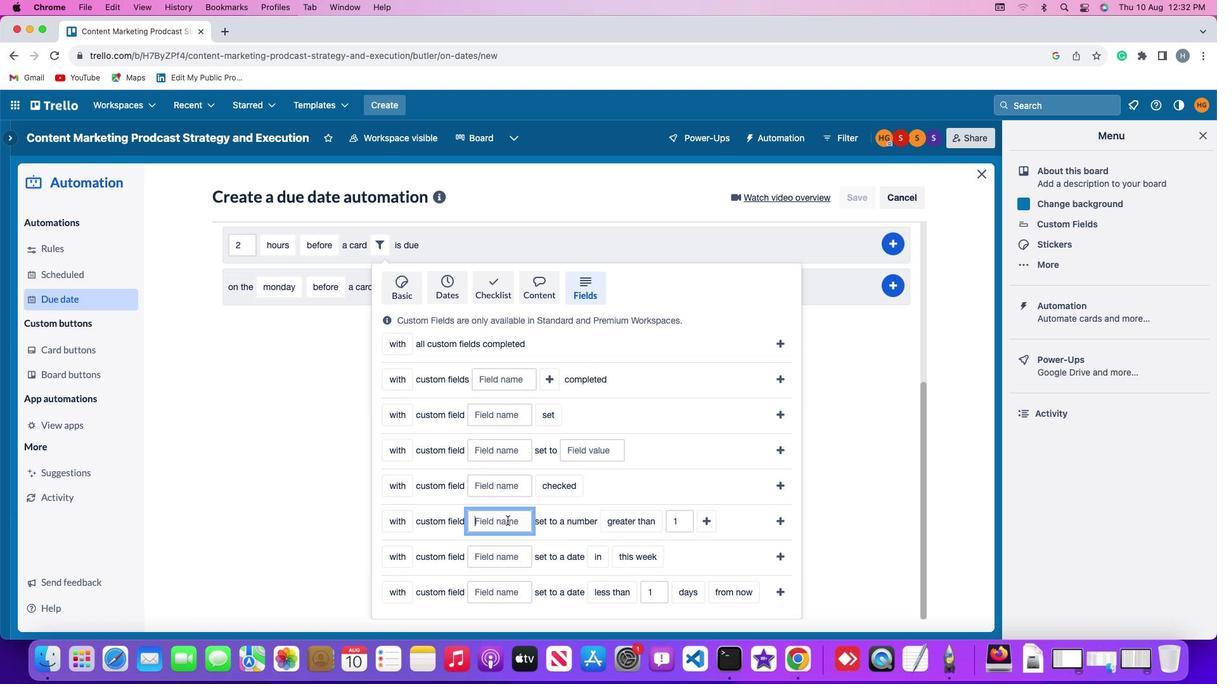 
Action: Mouse pressed left at (507, 520)
Screenshot: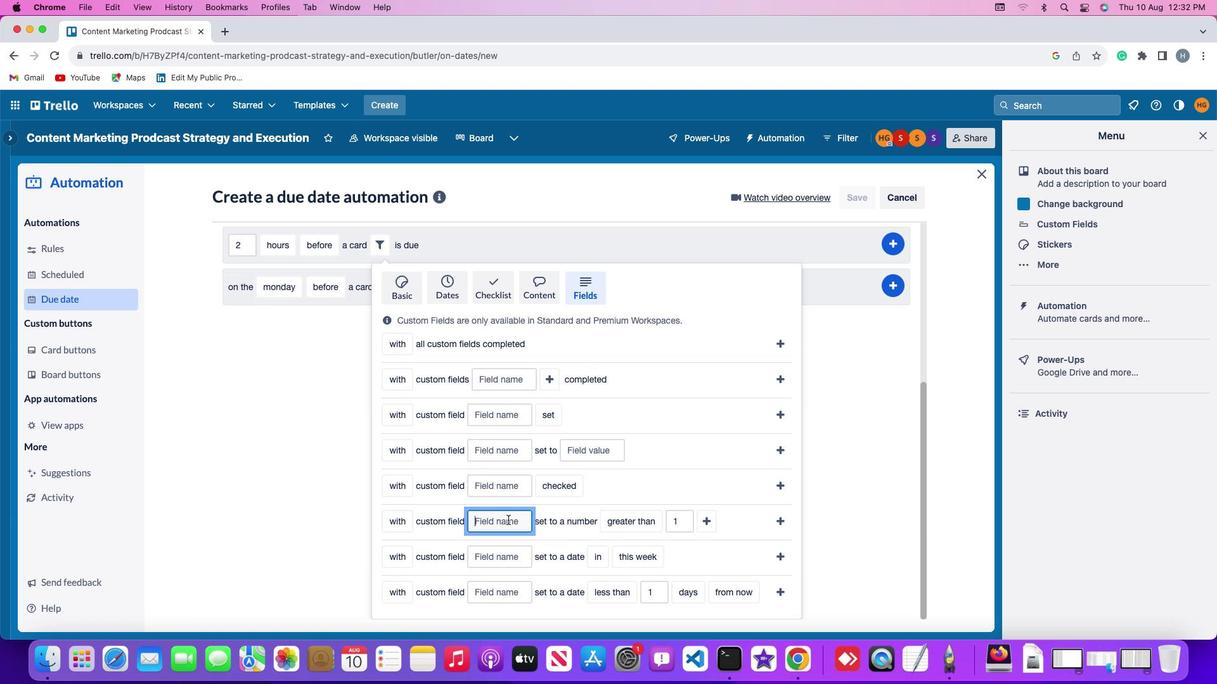 
Action: Mouse moved to (508, 519)
Screenshot: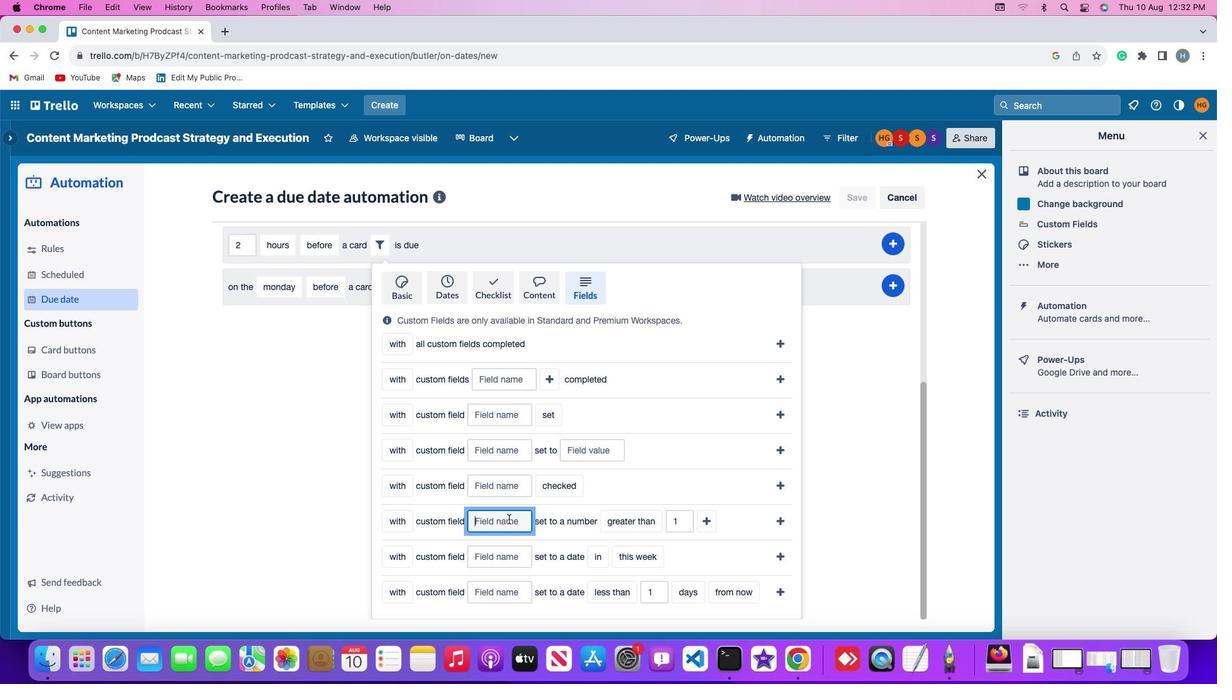 
Action: Key pressed Key.shift'R''e''s''u''m''e'
Screenshot: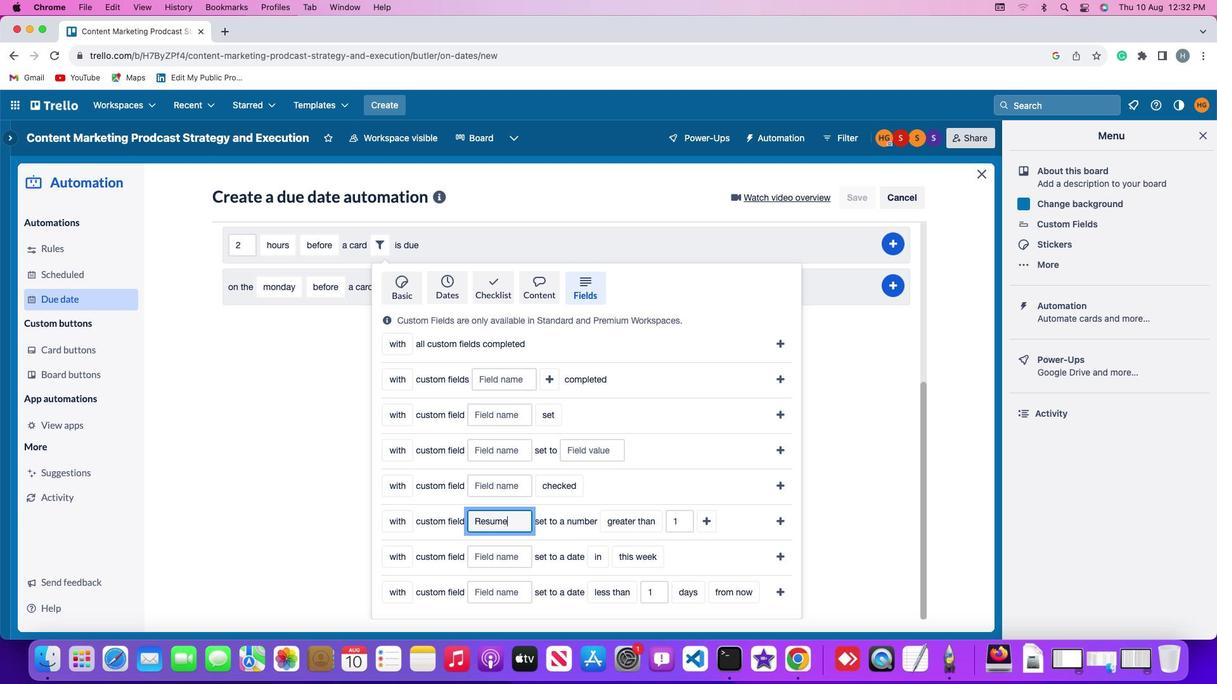 
Action: Mouse moved to (644, 525)
Screenshot: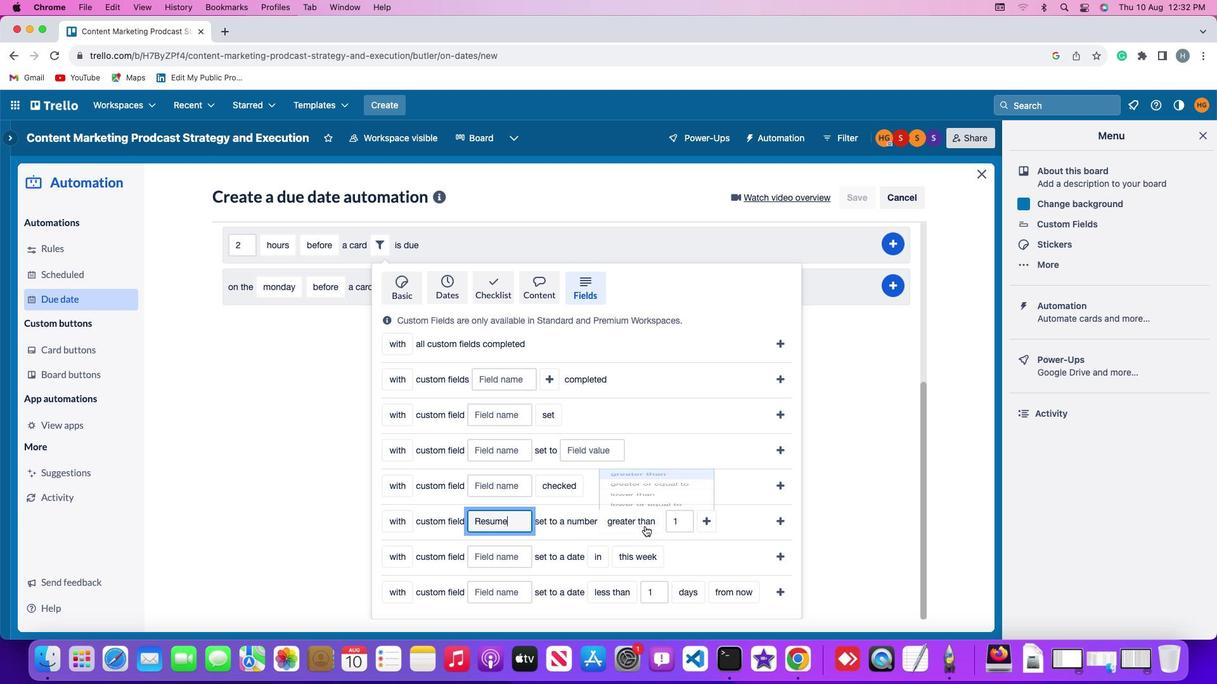 
Action: Mouse pressed left at (644, 525)
Screenshot: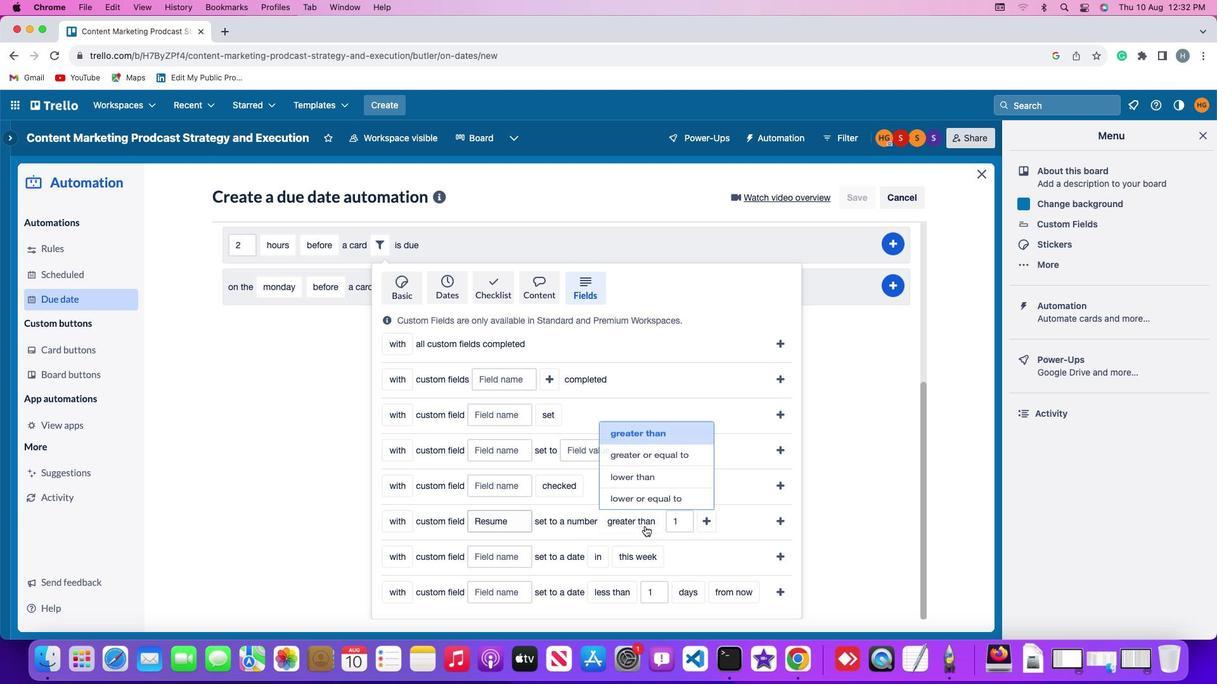 
Action: Mouse moved to (658, 441)
Screenshot: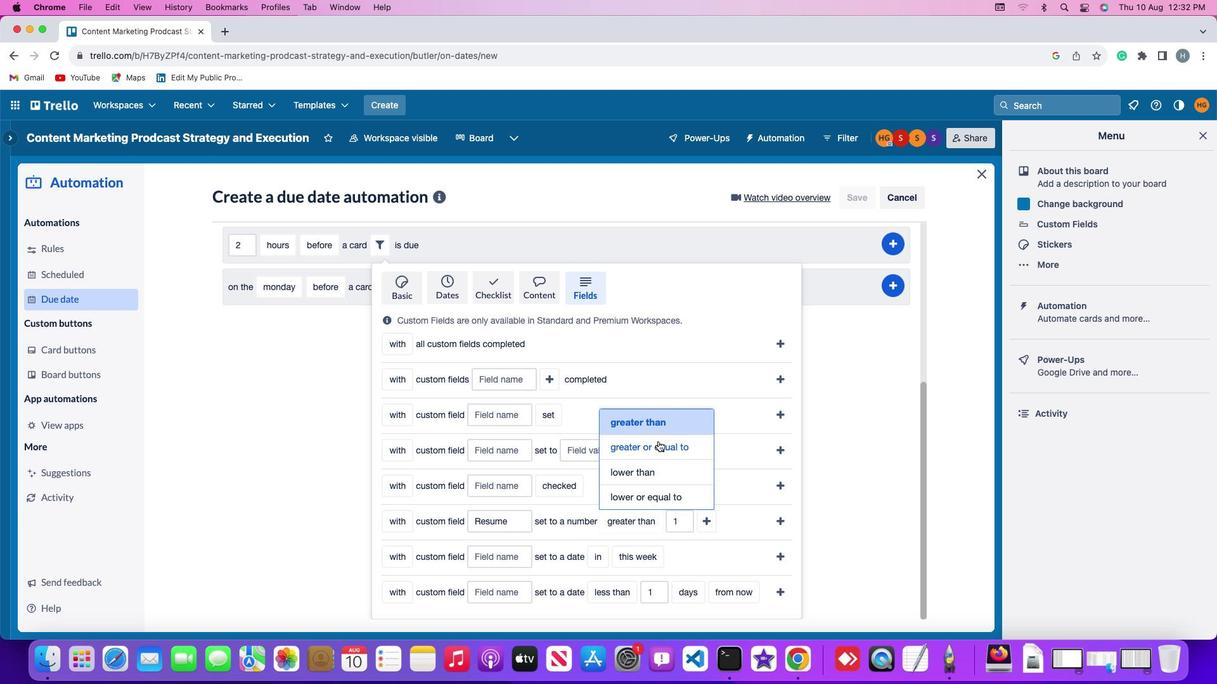 
Action: Mouse pressed left at (658, 441)
Screenshot: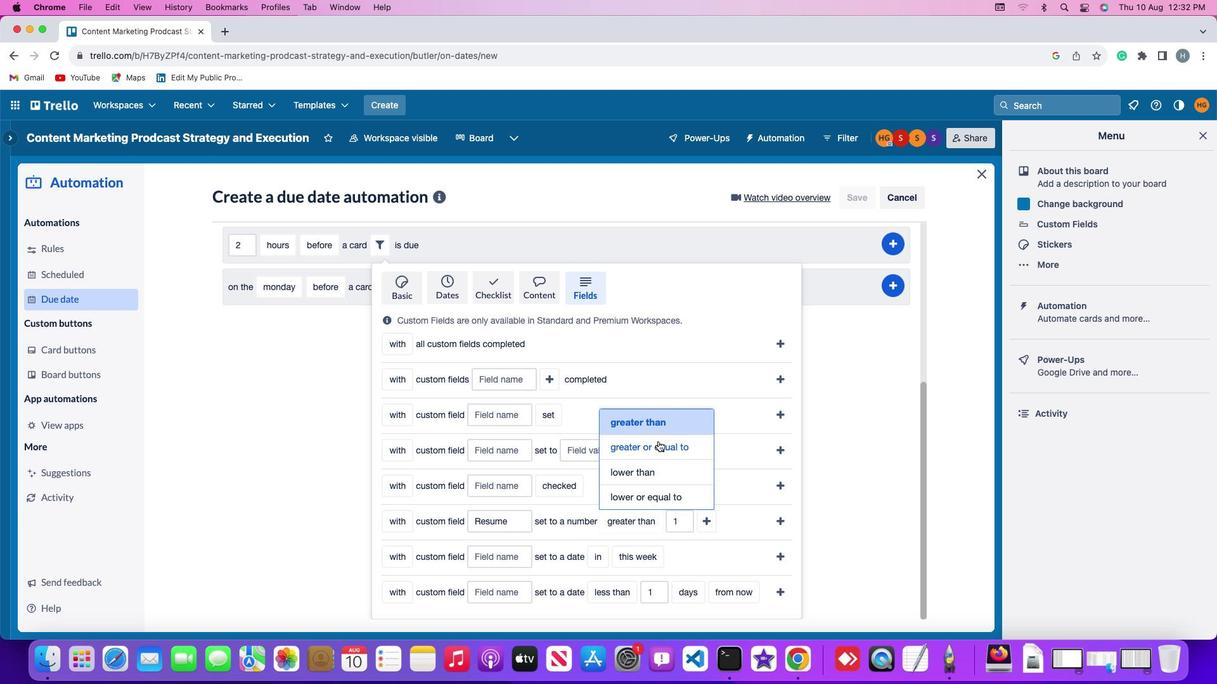 
Action: Mouse moved to (707, 516)
Screenshot: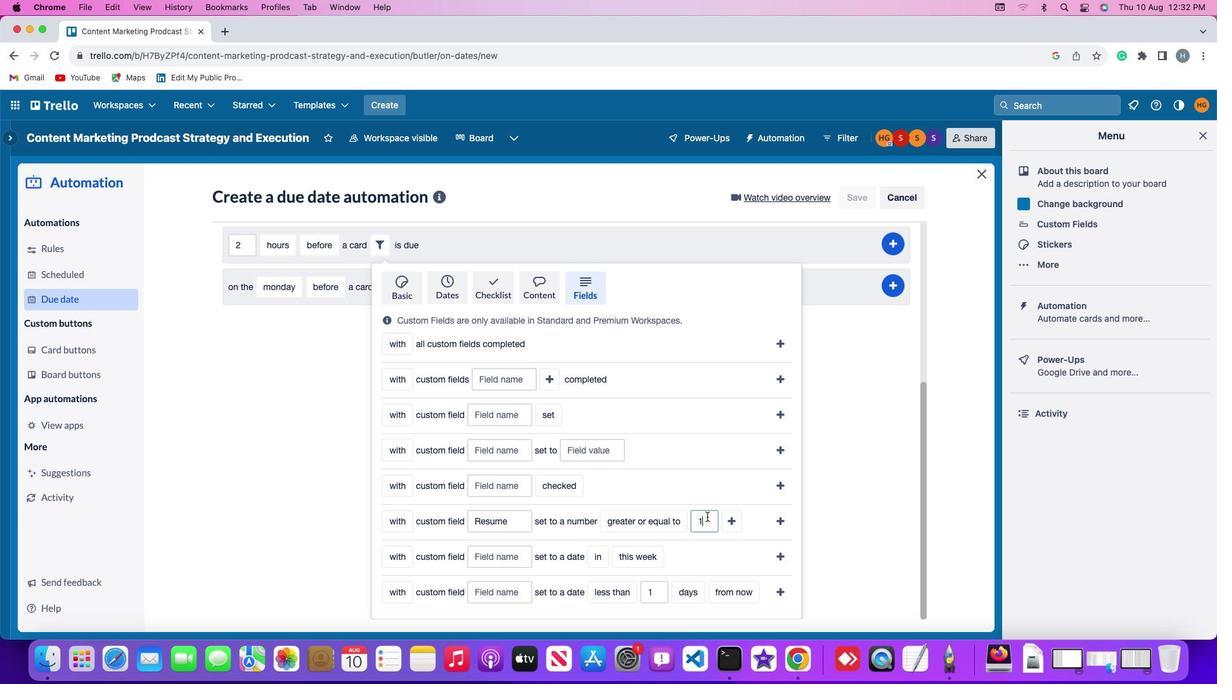 
Action: Mouse pressed left at (707, 516)
Screenshot: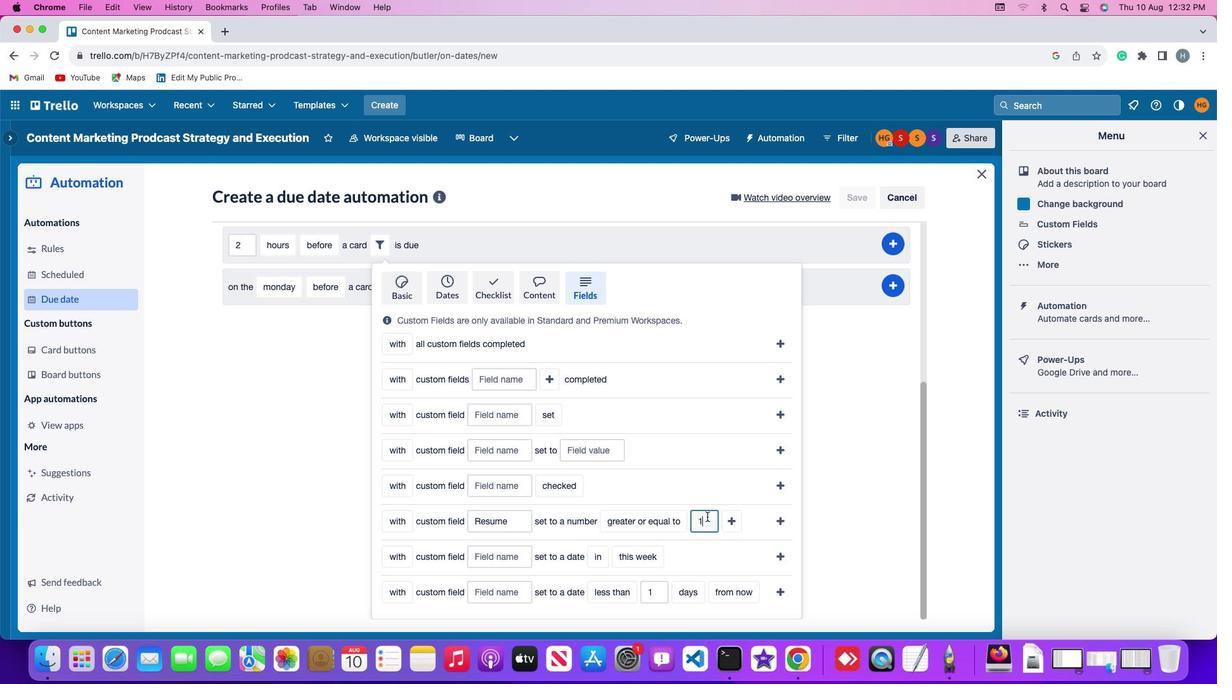 
Action: Key pressed Key.backspace'1'
Screenshot: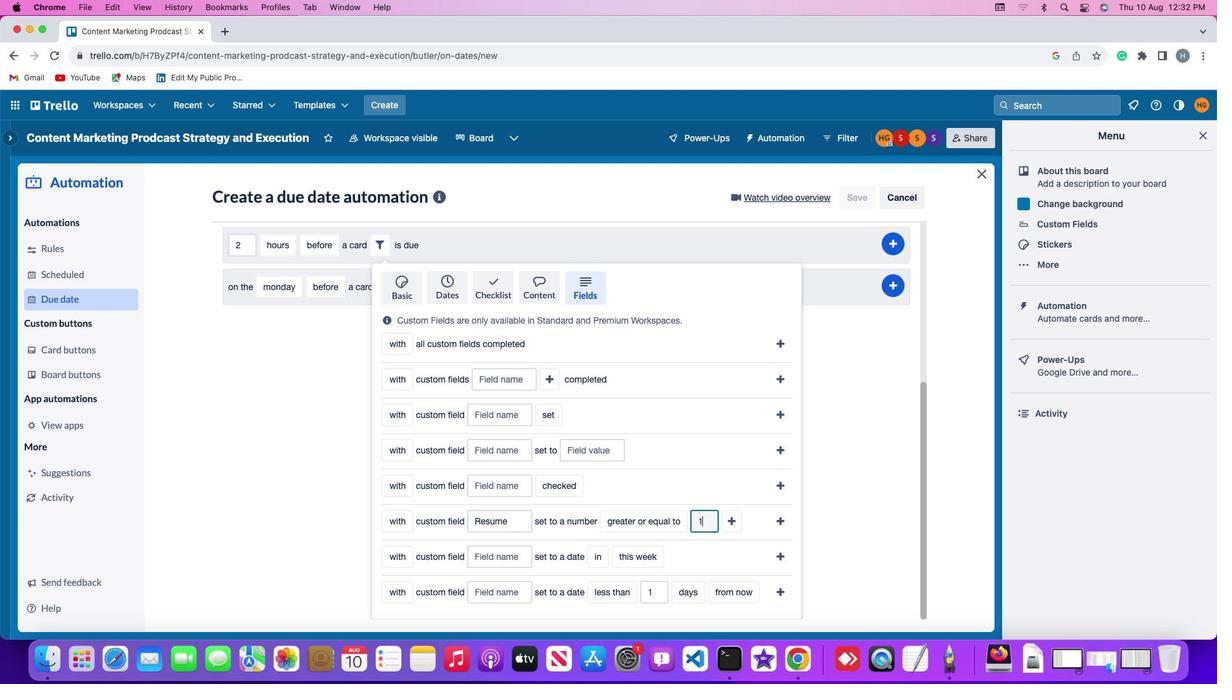 
Action: Mouse moved to (731, 517)
Screenshot: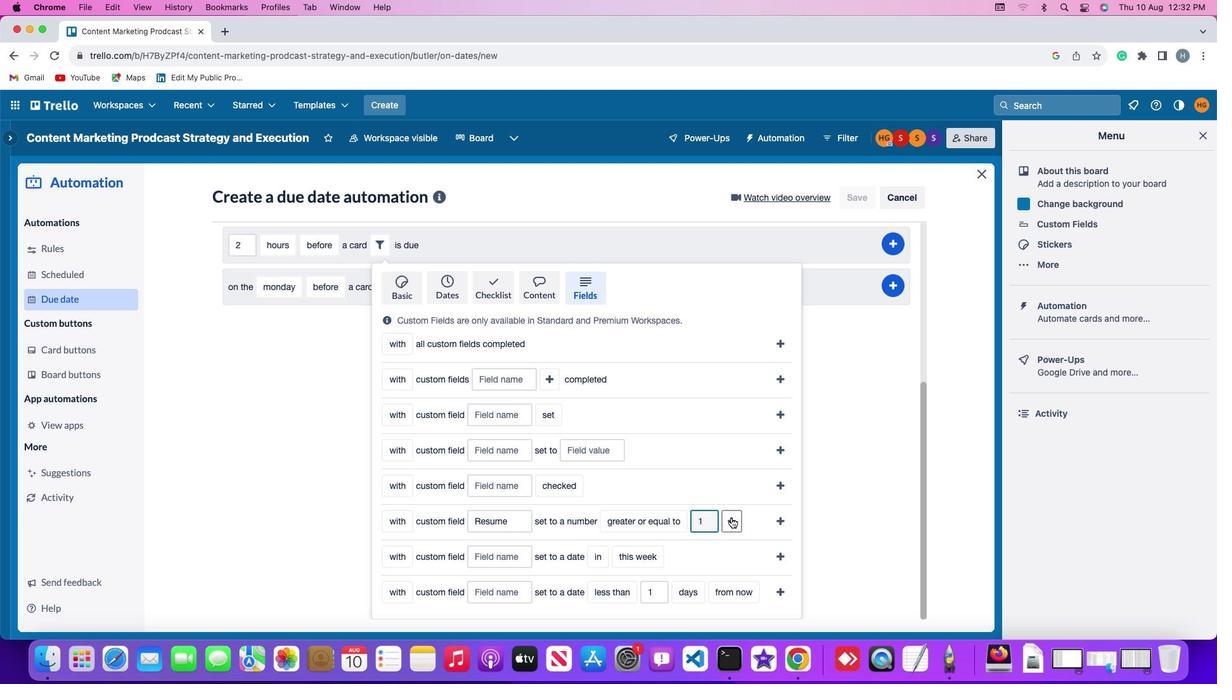 
Action: Mouse pressed left at (731, 517)
Screenshot: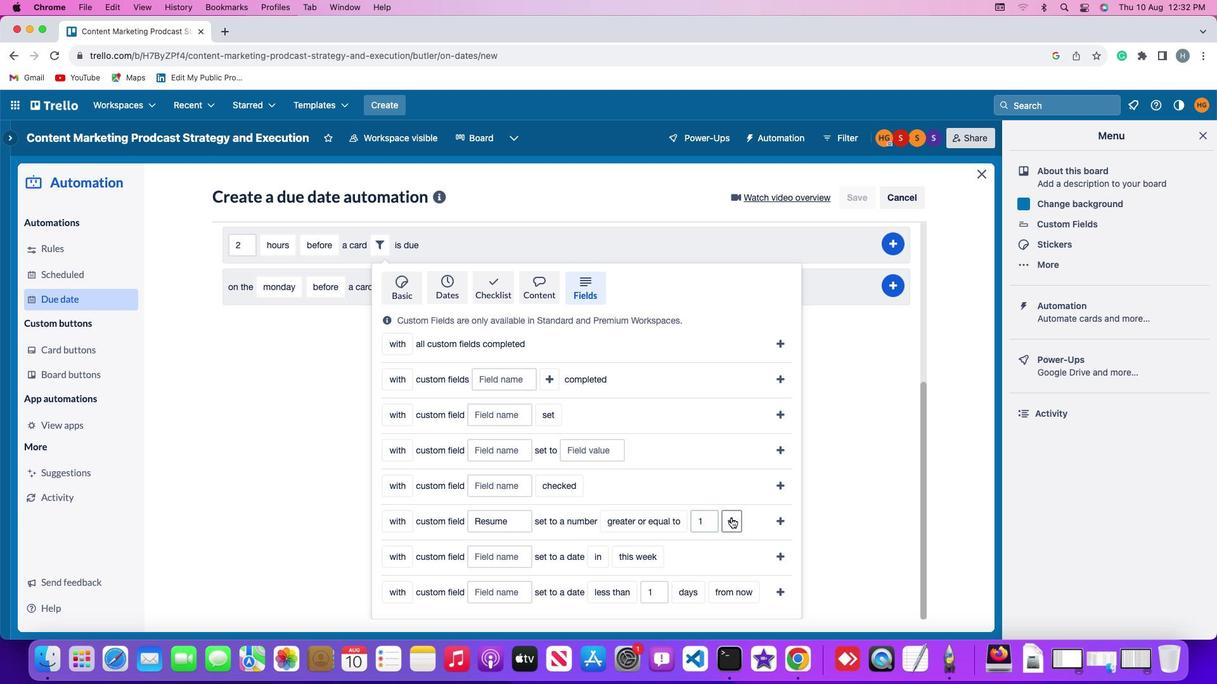 
Action: Mouse moved to (762, 526)
Screenshot: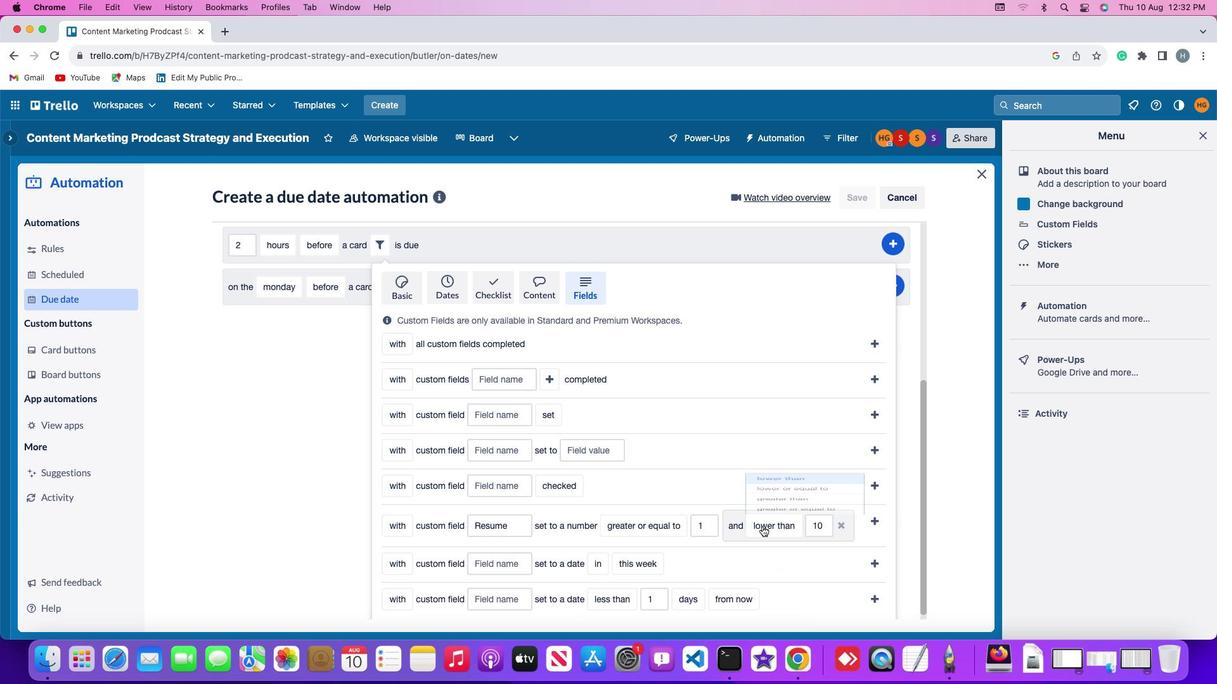 
Action: Mouse pressed left at (762, 526)
Screenshot: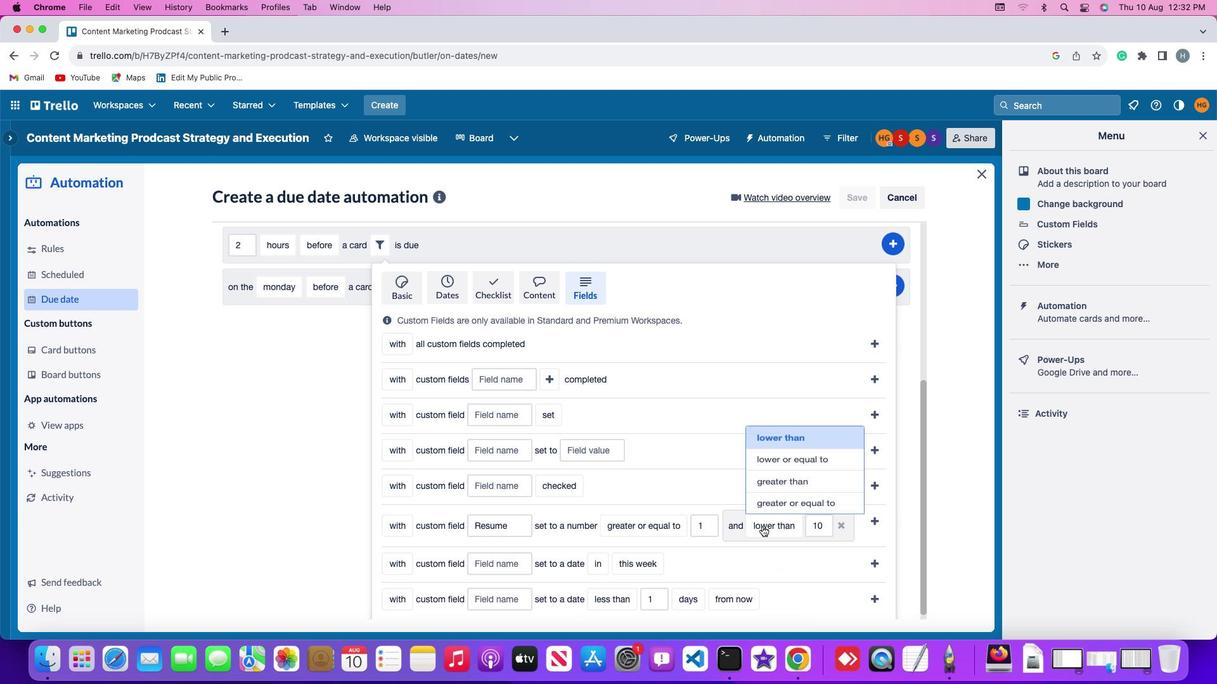 
Action: Mouse moved to (778, 483)
Screenshot: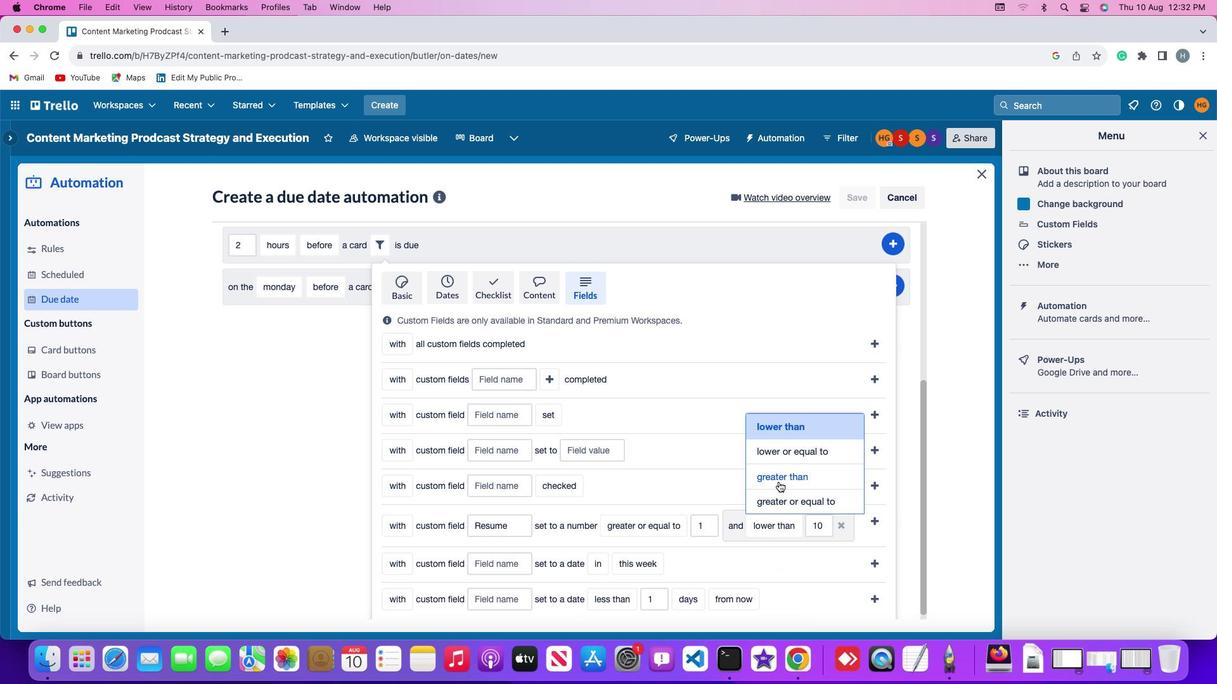 
Action: Mouse pressed left at (778, 483)
Screenshot: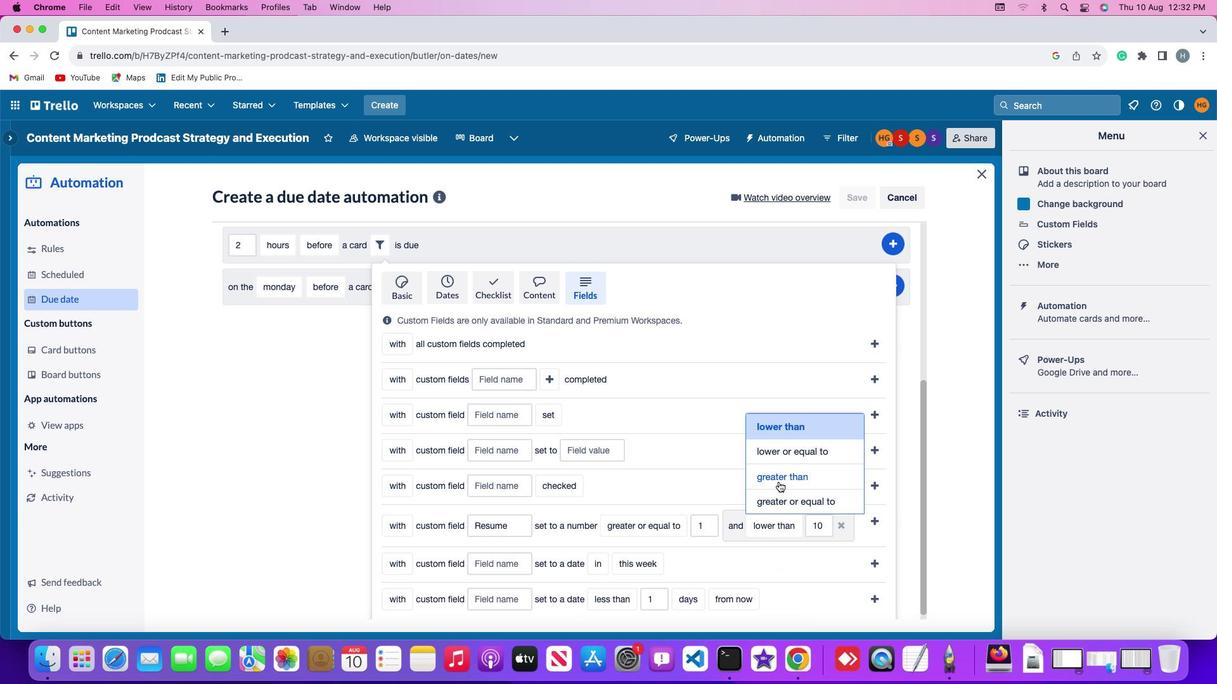 
Action: Mouse moved to (835, 525)
Screenshot: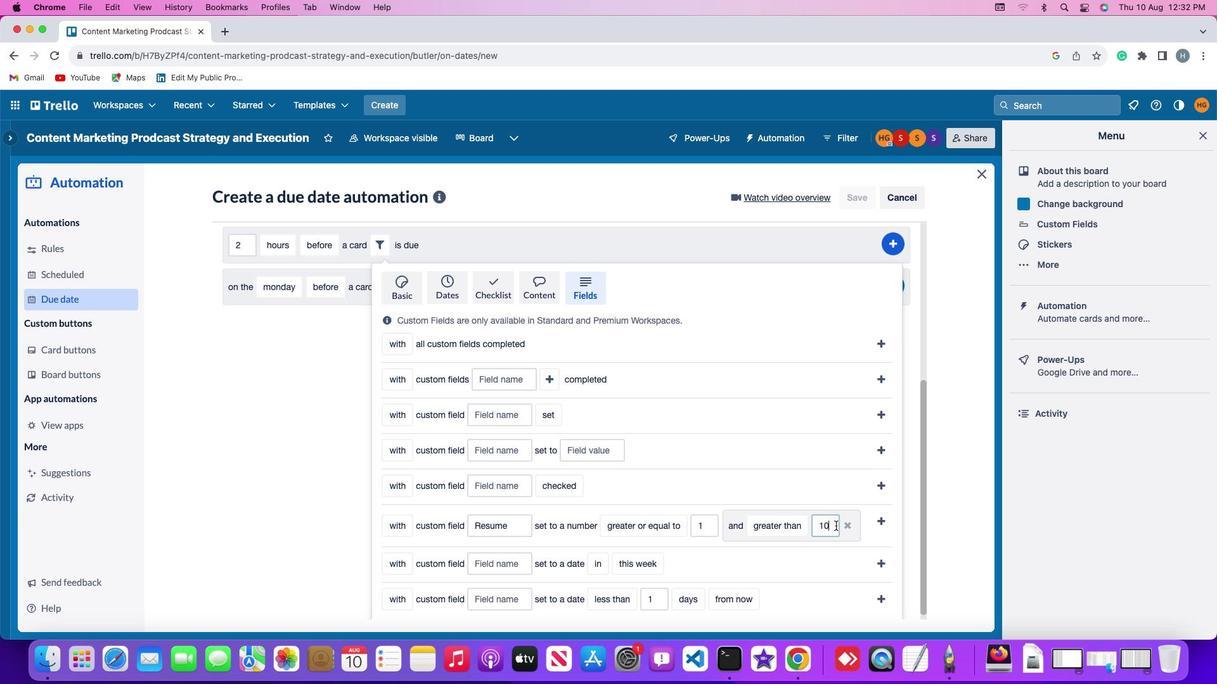 
Action: Mouse pressed left at (835, 525)
Screenshot: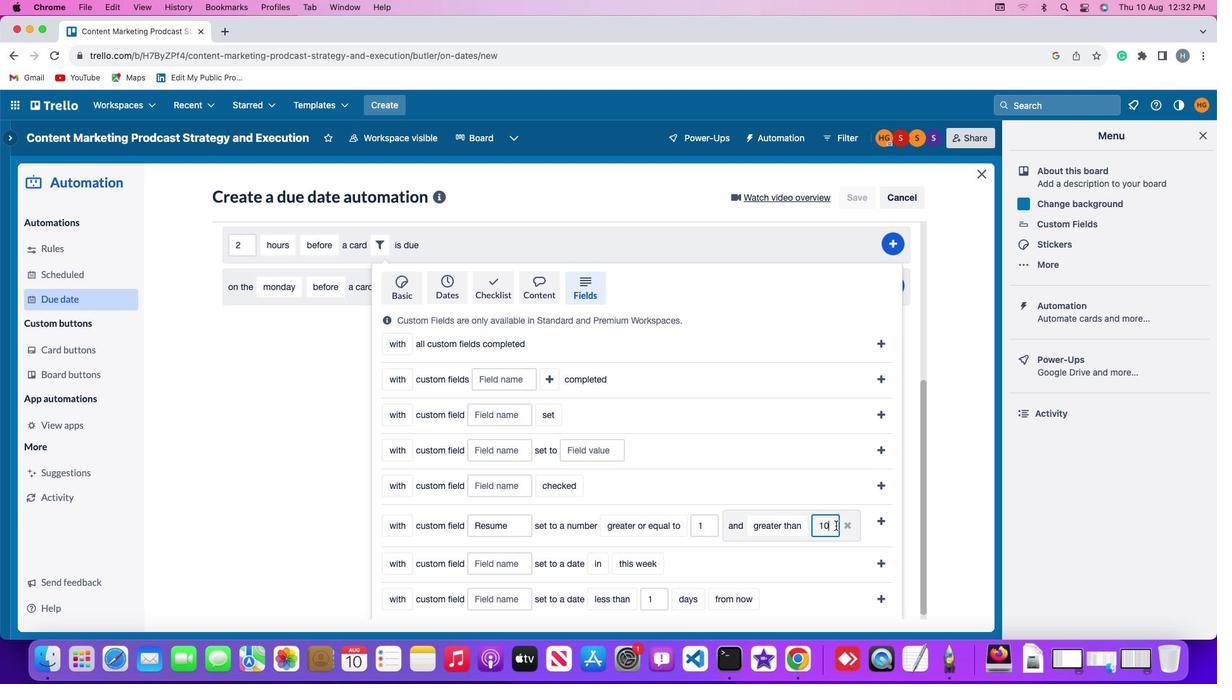
Action: Key pressed Key.backspaceKey.backspace'1''0'
Screenshot: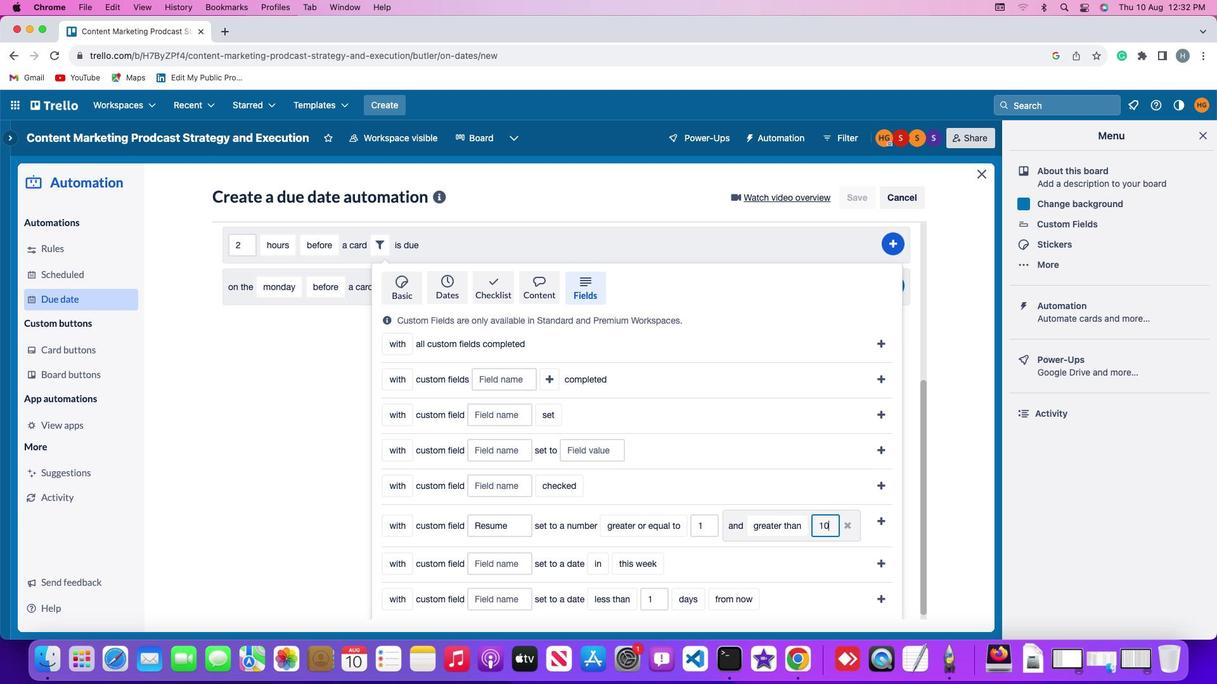 
Action: Mouse moved to (886, 521)
Screenshot: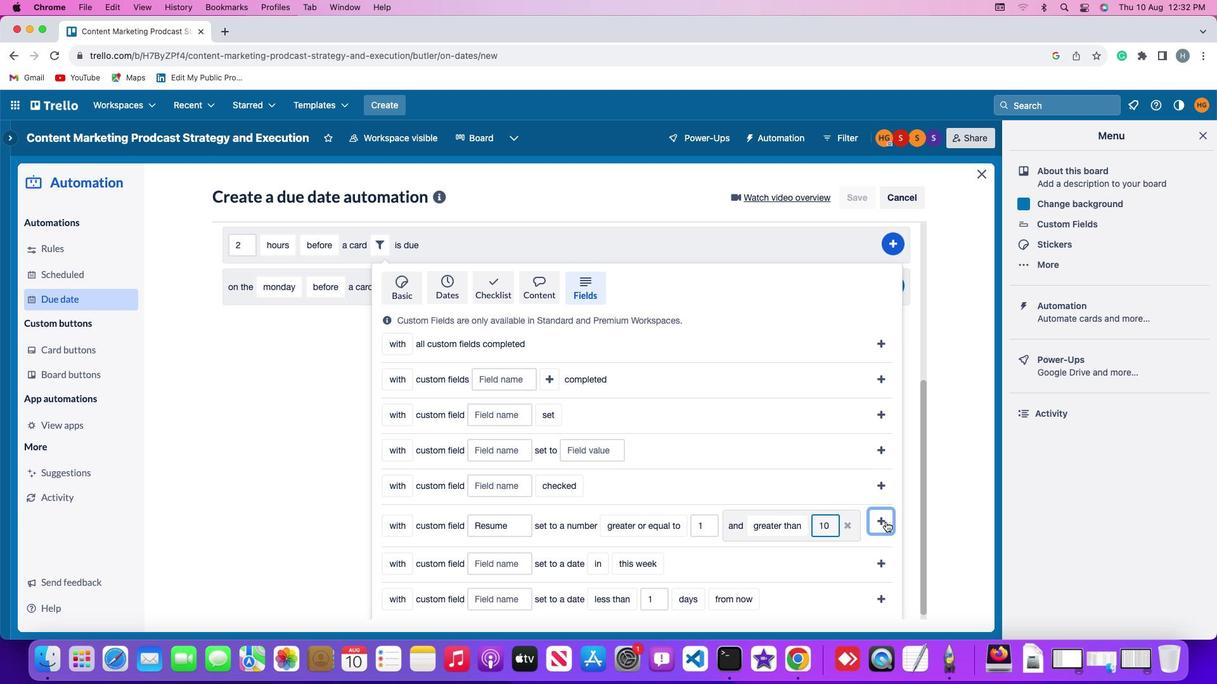 
Action: Mouse pressed left at (886, 521)
Screenshot: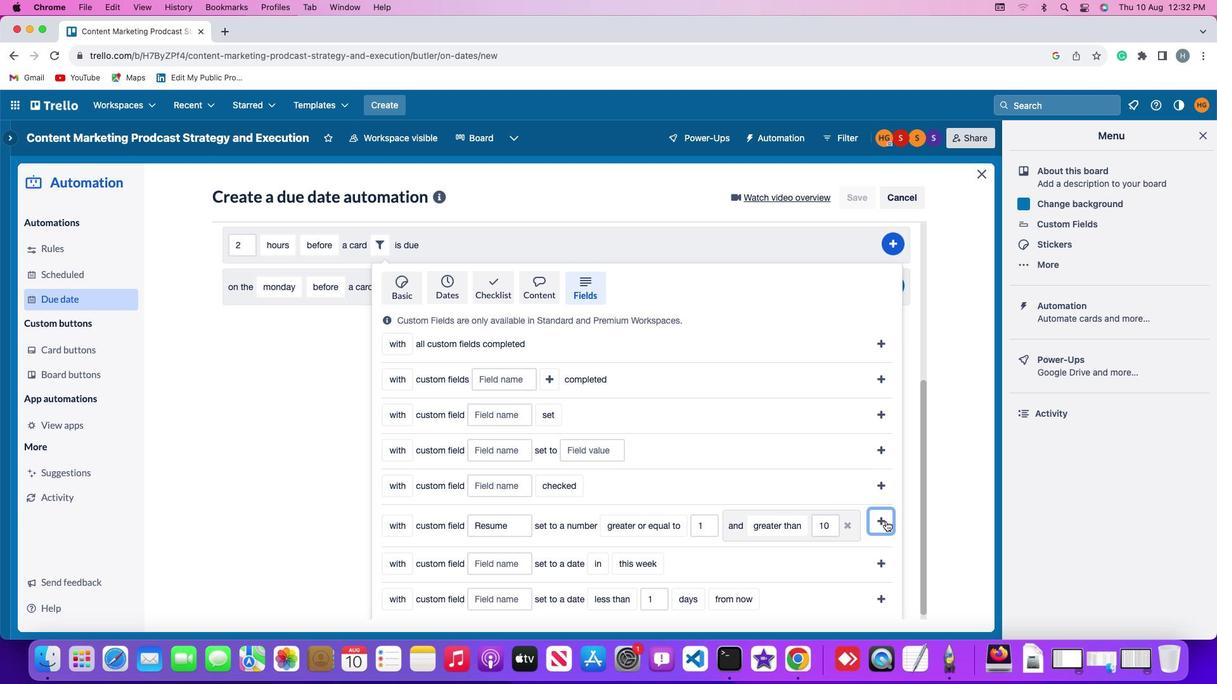 
Action: Mouse moved to (895, 506)
Screenshot: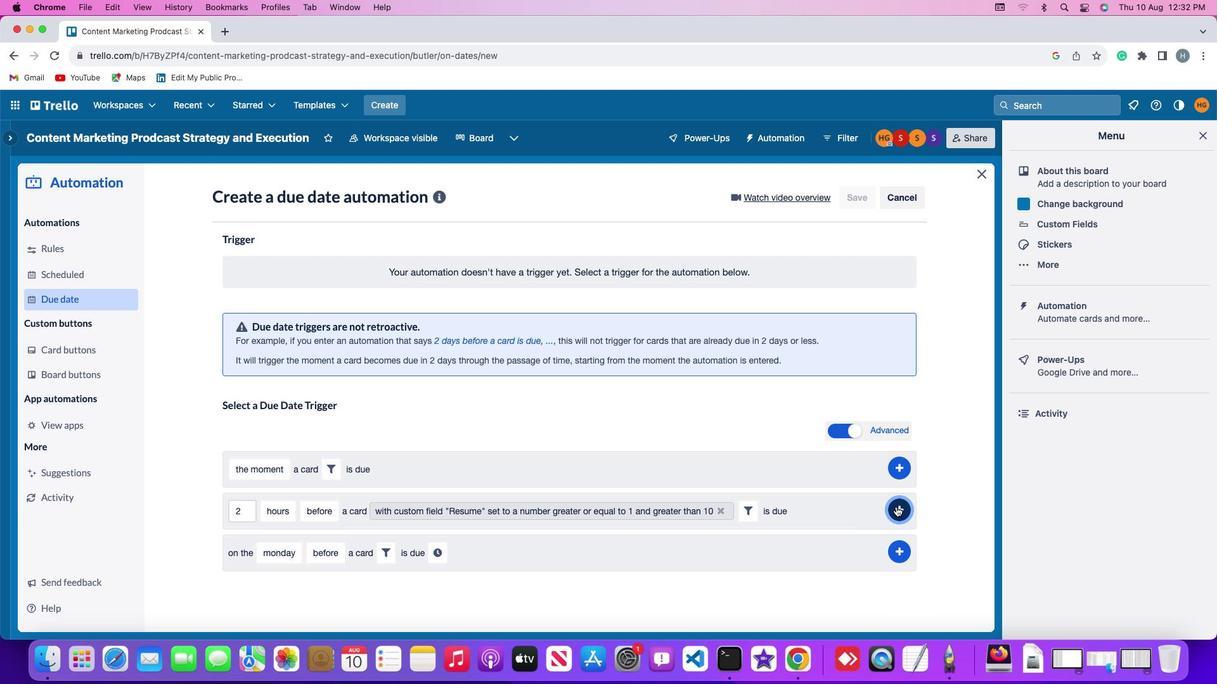
Action: Mouse pressed left at (895, 506)
Screenshot: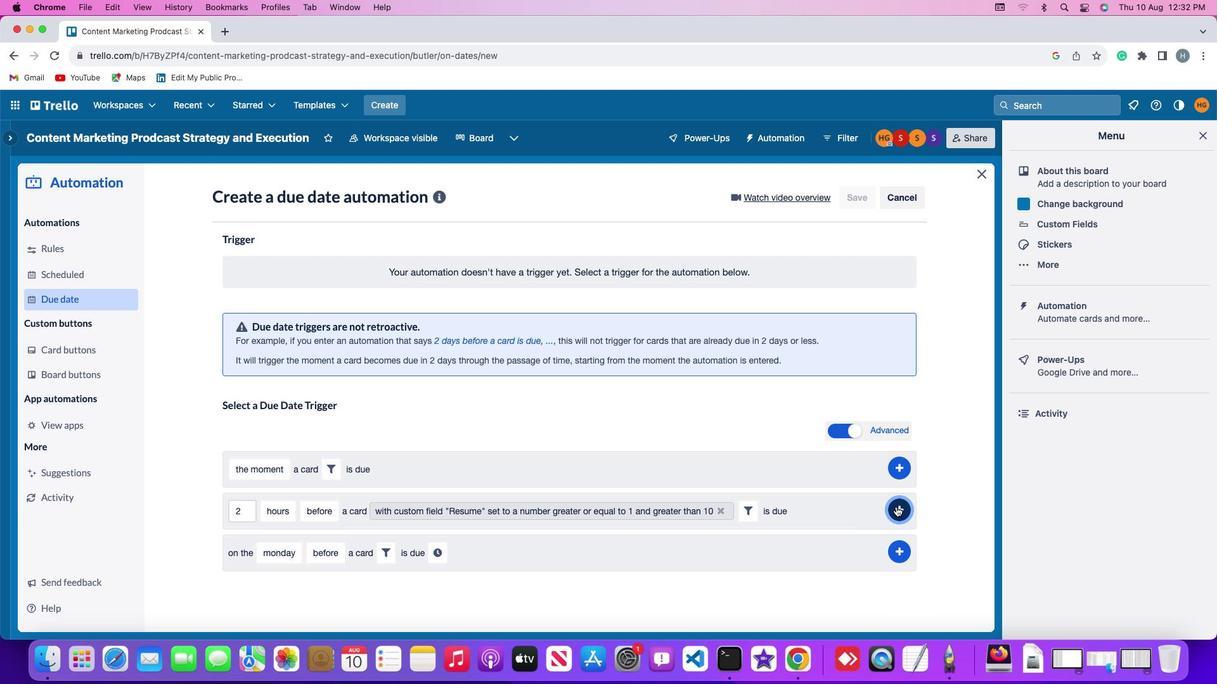 
Action: Mouse moved to (950, 428)
Screenshot: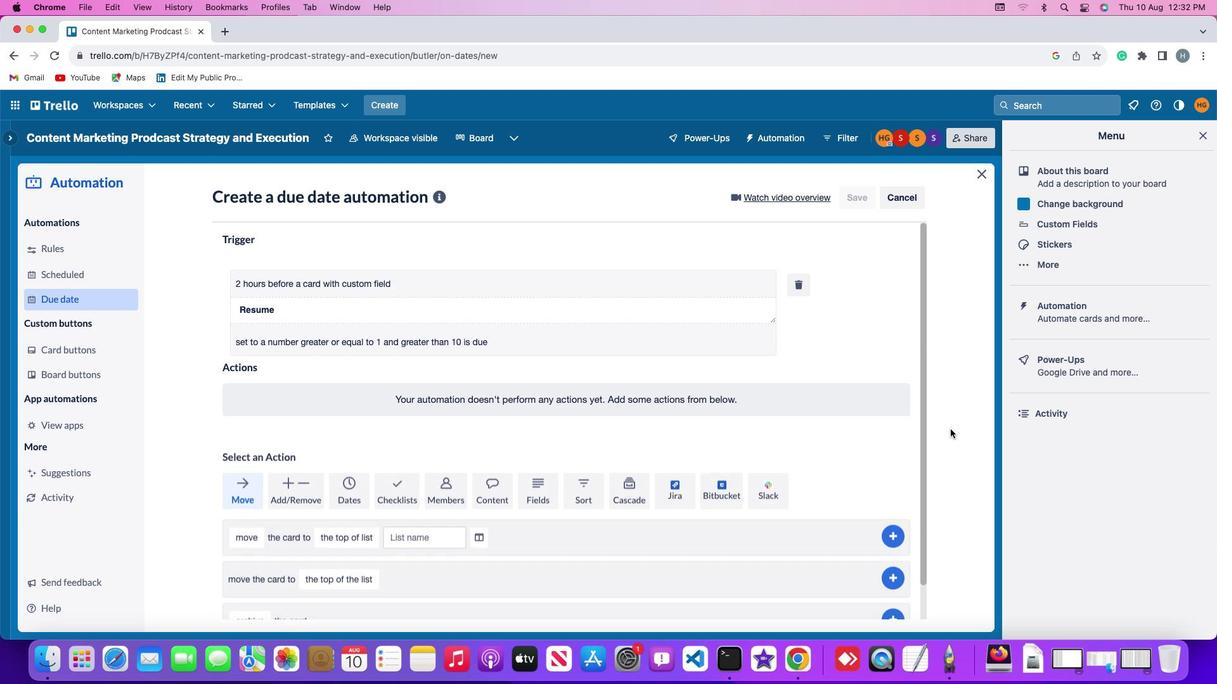 
